 Task: Who is the architect of the Fallingwater house?
Action: Mouse moved to (549, 419)
Screenshot: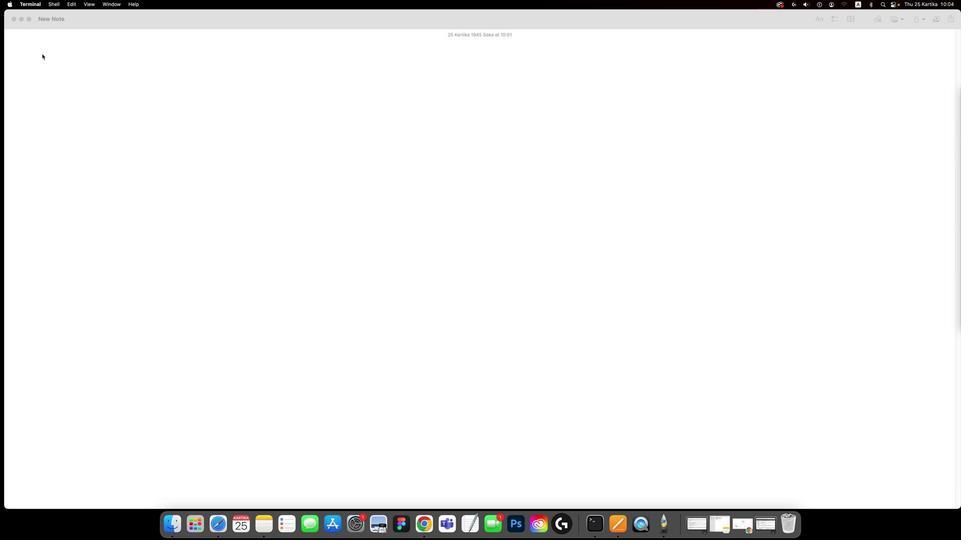 
Action: Mouse pressed left at (549, 419)
Screenshot: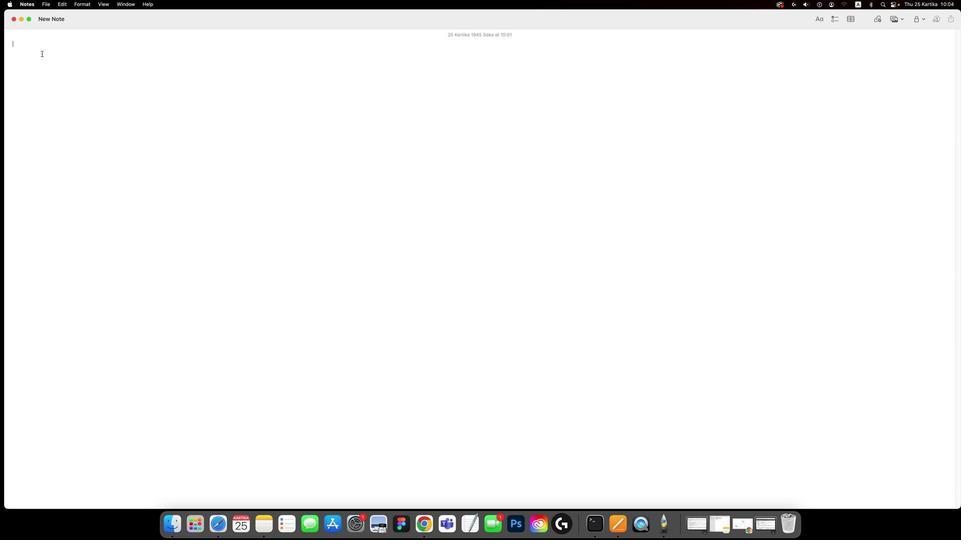 
Action: Key pressed Key.shiftKey.shift'W''h''o'Key.space'i''s'Key.space't''h''e'Key.space'a''r''c''h''i''t''e''c''t'Key.space'o''f'Key.space't''h''e'Key.spaceKey.shift'F''a''l''l''i''n''g''w''a''t''e''r'Key.space'h''o''u''s''e'Key.shift_r'?'Key.enter
Screenshot: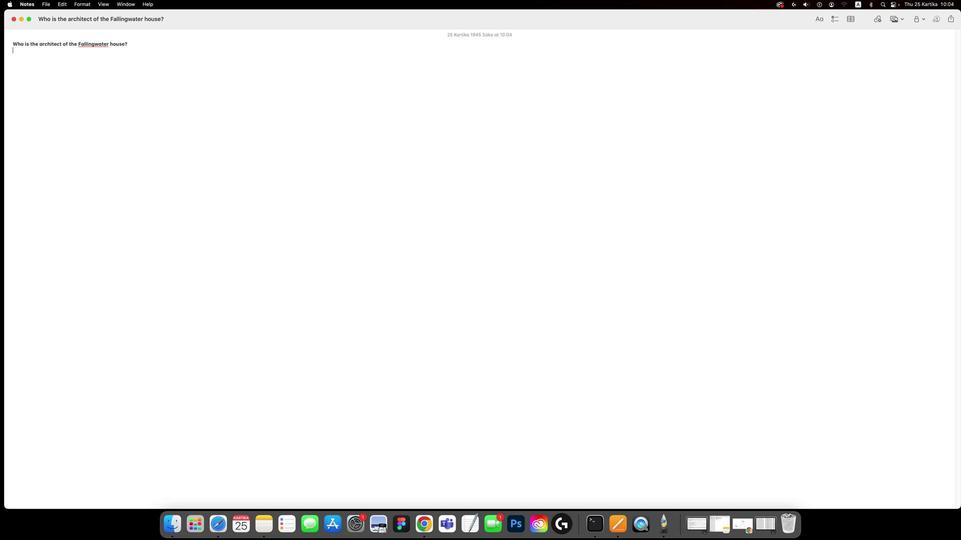 
Action: Mouse moved to (549, 390)
Screenshot: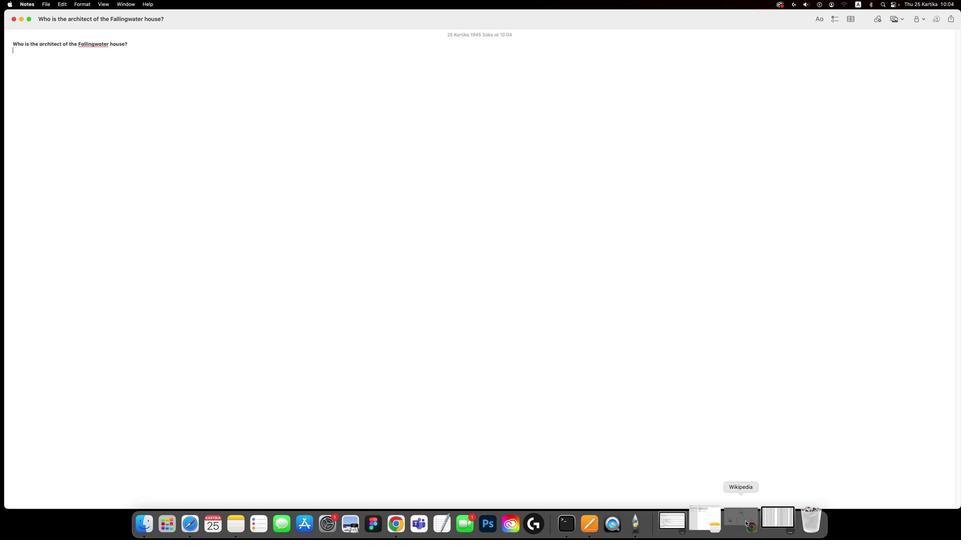 
Action: Mouse pressed left at (549, 390)
Screenshot: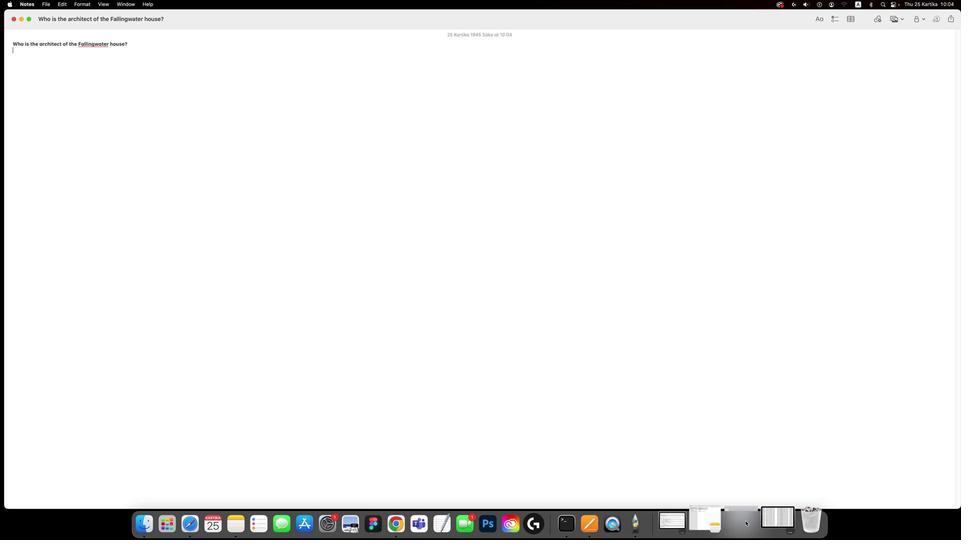 
Action: Mouse moved to (549, 407)
Screenshot: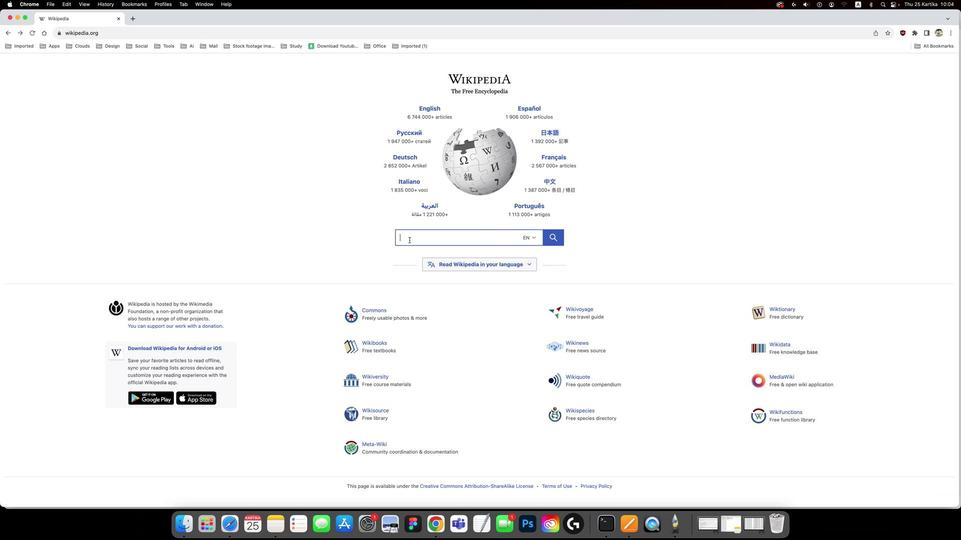 
Action: Mouse pressed left at (549, 407)
Screenshot: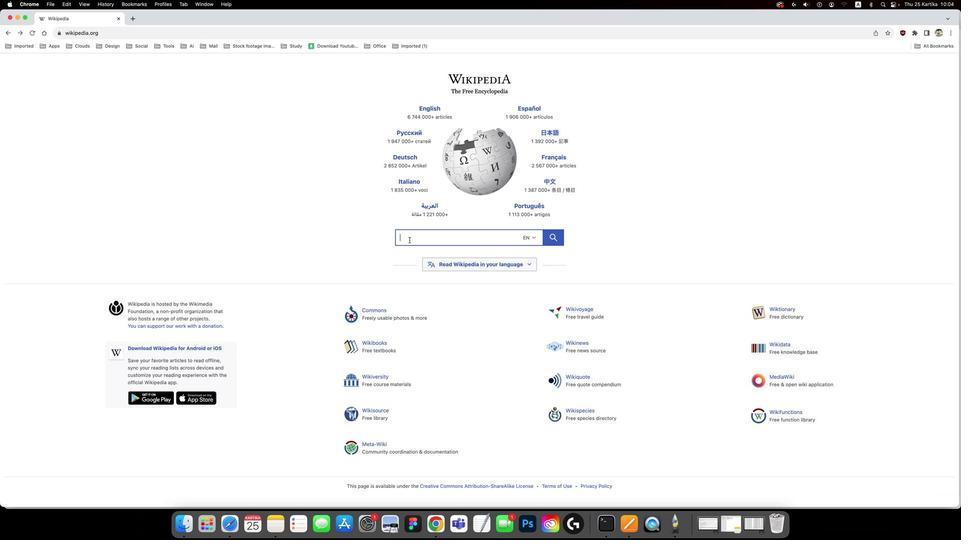 
Action: Key pressed Key.shift'F''a''l''l''i''n''g''w''a''t''e''r'
Screenshot: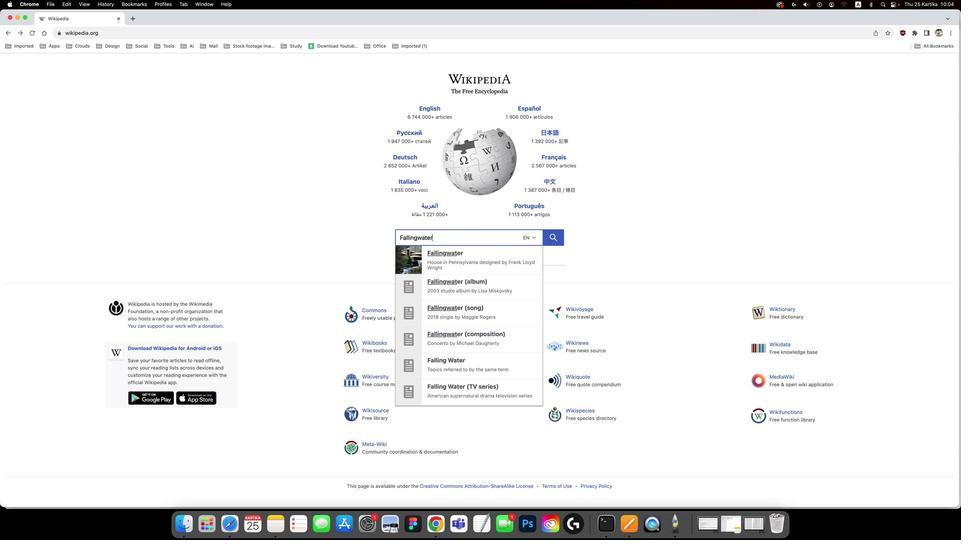 
Action: Mouse moved to (549, 407)
Screenshot: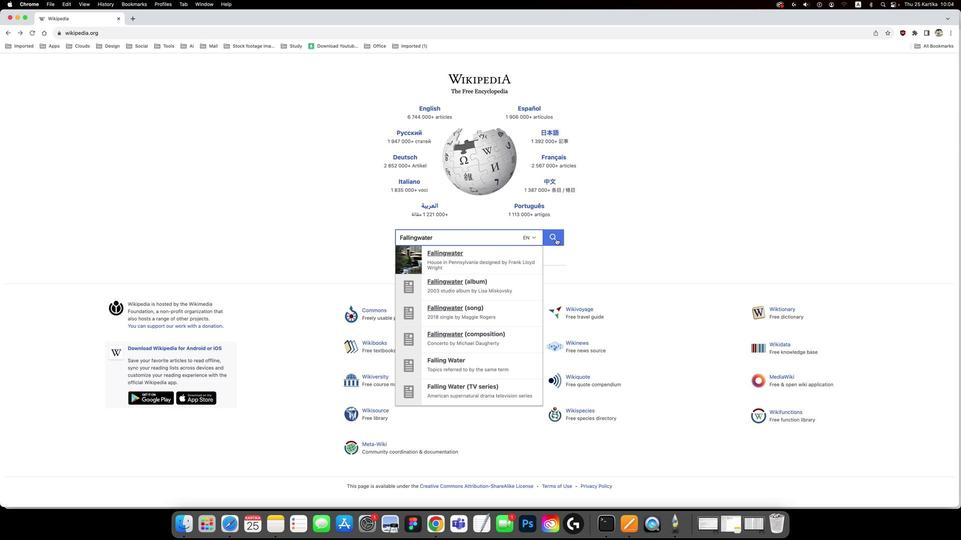 
Action: Mouse pressed left at (549, 407)
Screenshot: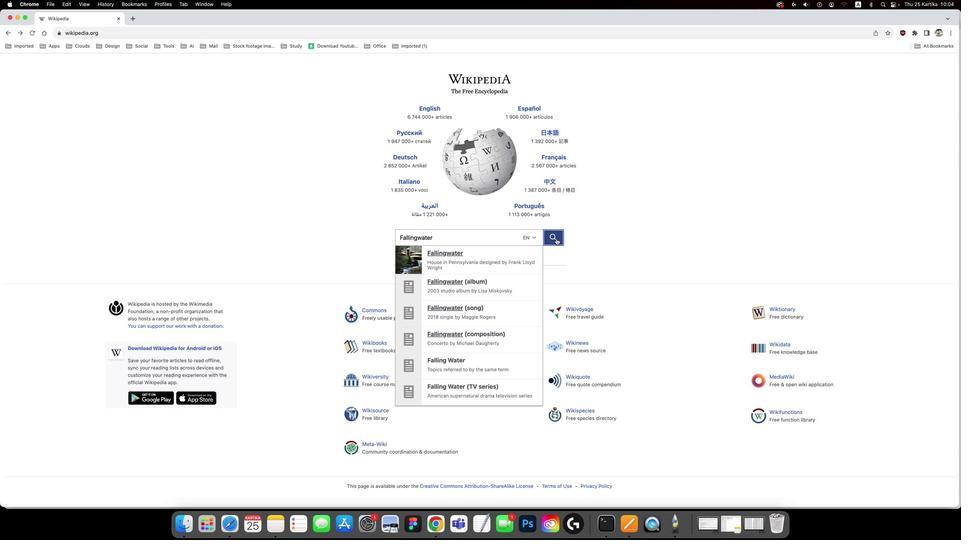 
Action: Mouse moved to (549, 413)
Screenshot: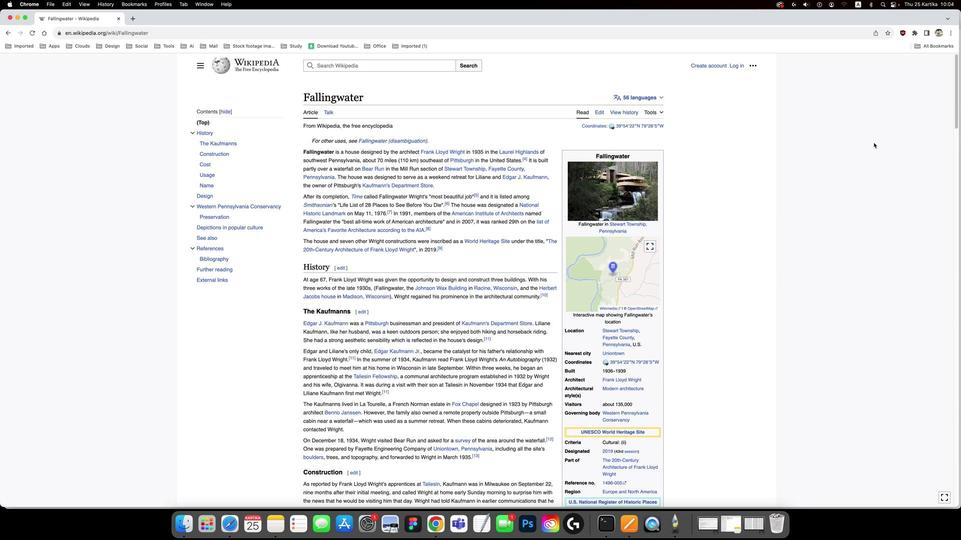 
Action: Mouse scrolled (549, 413) with delta (549, 422)
Screenshot: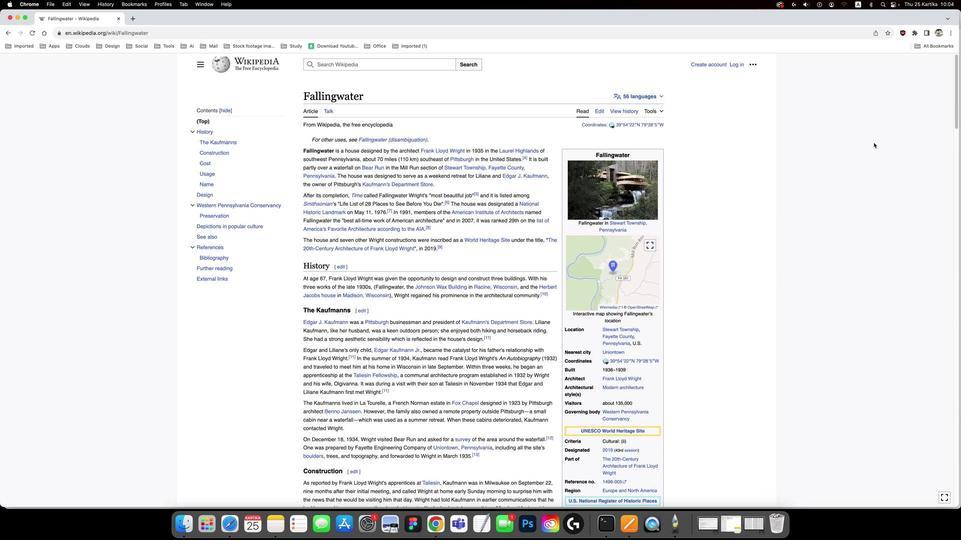 
Action: Mouse scrolled (549, 413) with delta (549, 422)
Screenshot: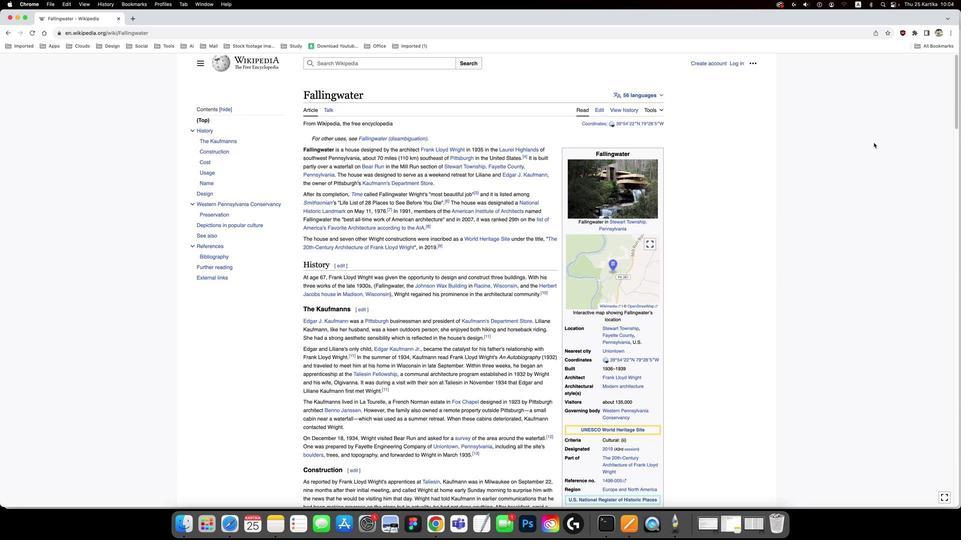 
Action: Mouse scrolled (549, 413) with delta (549, 422)
Screenshot: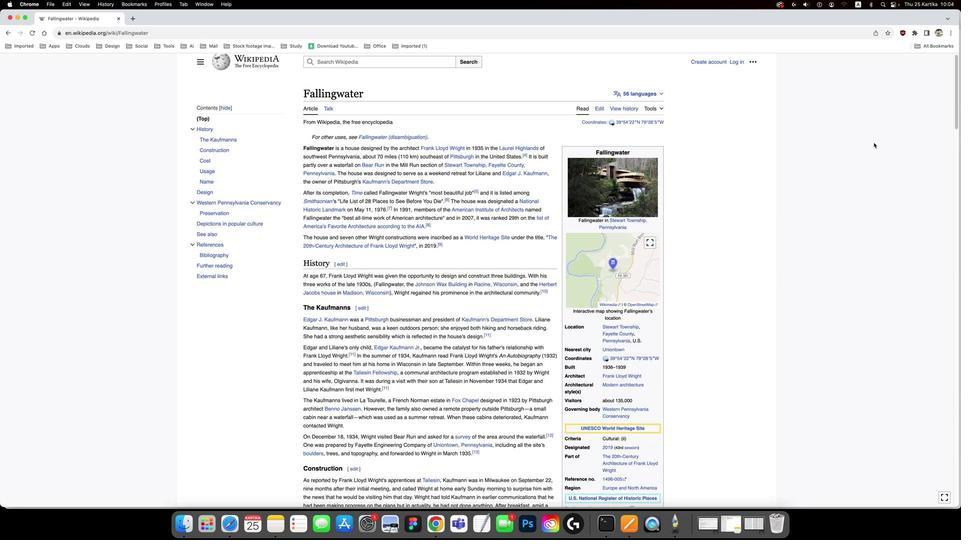 
Action: Mouse moved to (549, 413)
Screenshot: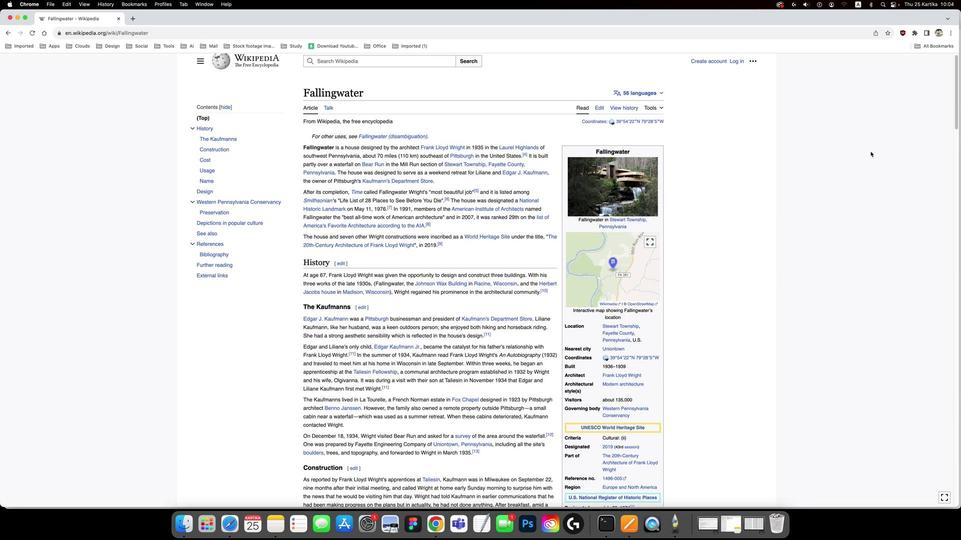 
Action: Mouse scrolled (549, 413) with delta (549, 422)
Screenshot: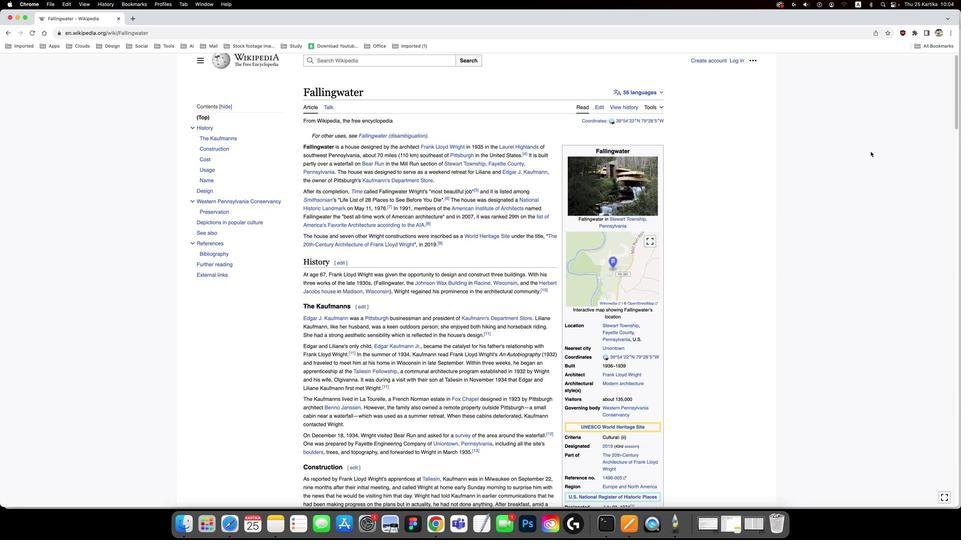 
Action: Mouse scrolled (549, 413) with delta (549, 422)
Screenshot: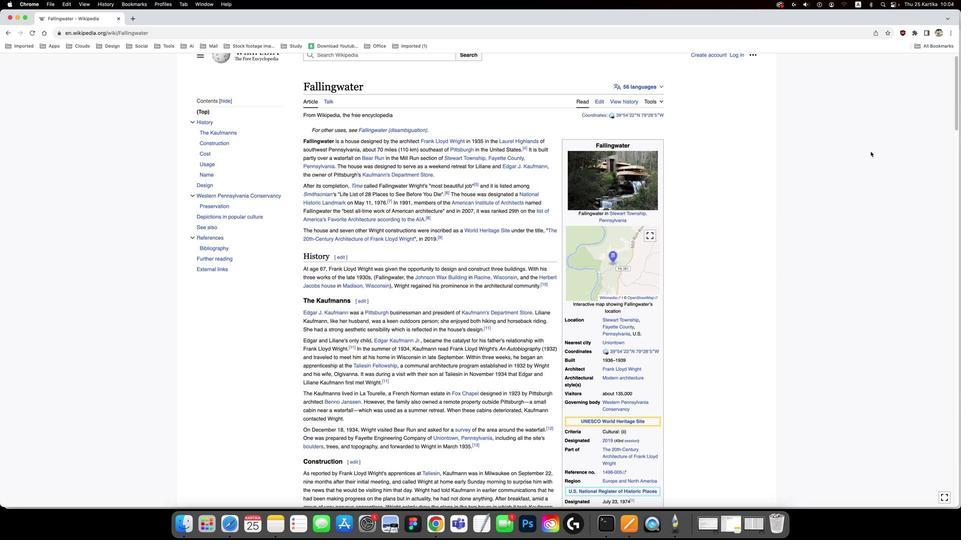 
Action: Mouse scrolled (549, 413) with delta (549, 422)
Screenshot: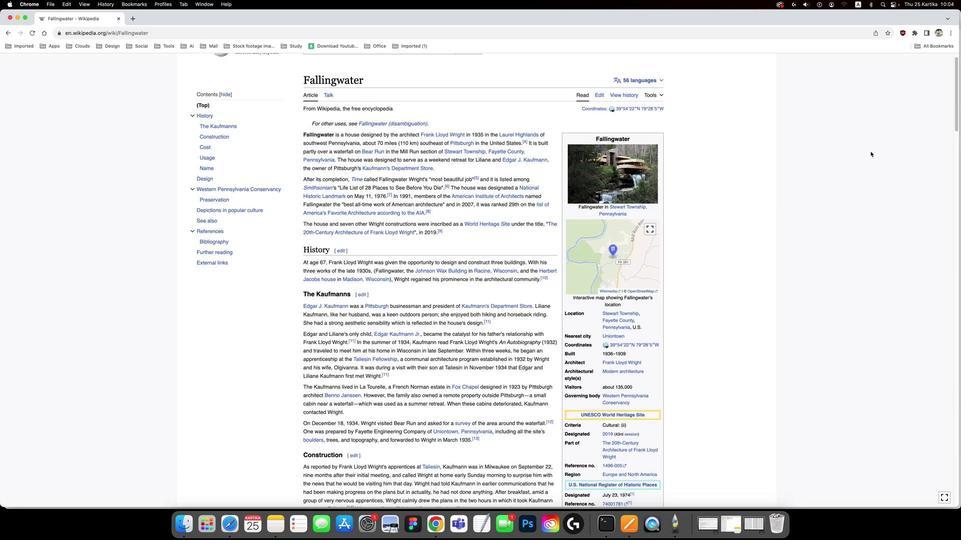 
Action: Mouse scrolled (549, 413) with delta (549, 422)
Screenshot: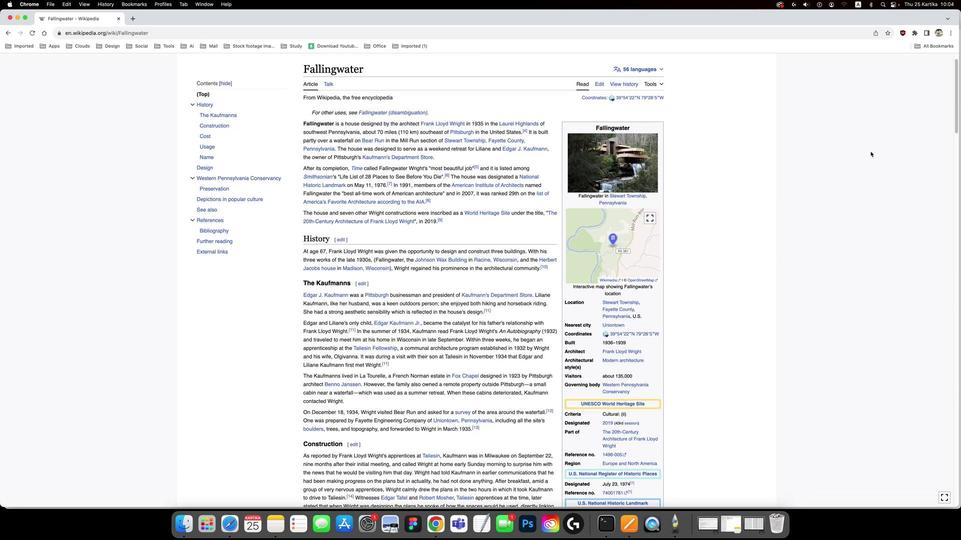 
Action: Mouse moved to (549, 413)
Screenshot: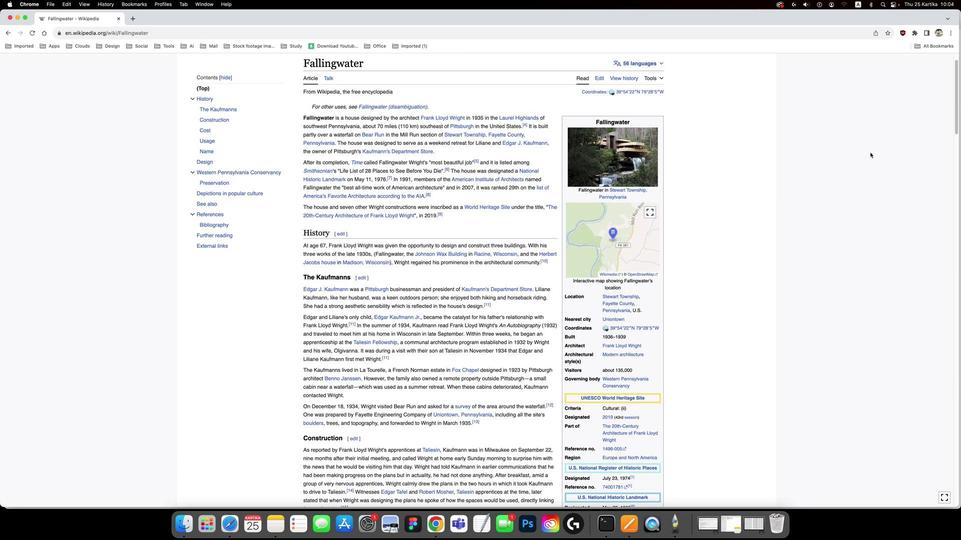 
Action: Mouse scrolled (549, 413) with delta (549, 422)
Screenshot: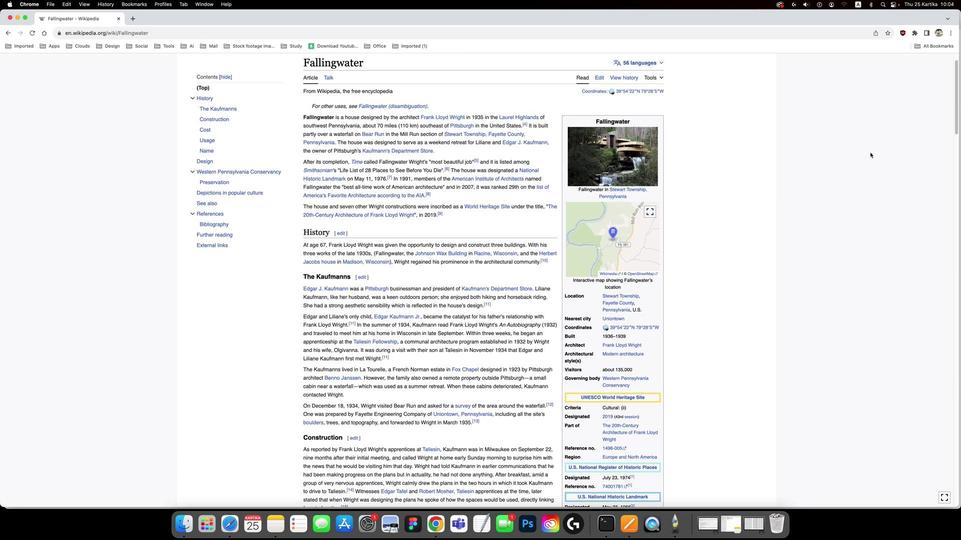 
Action: Mouse scrolled (549, 413) with delta (549, 422)
Screenshot: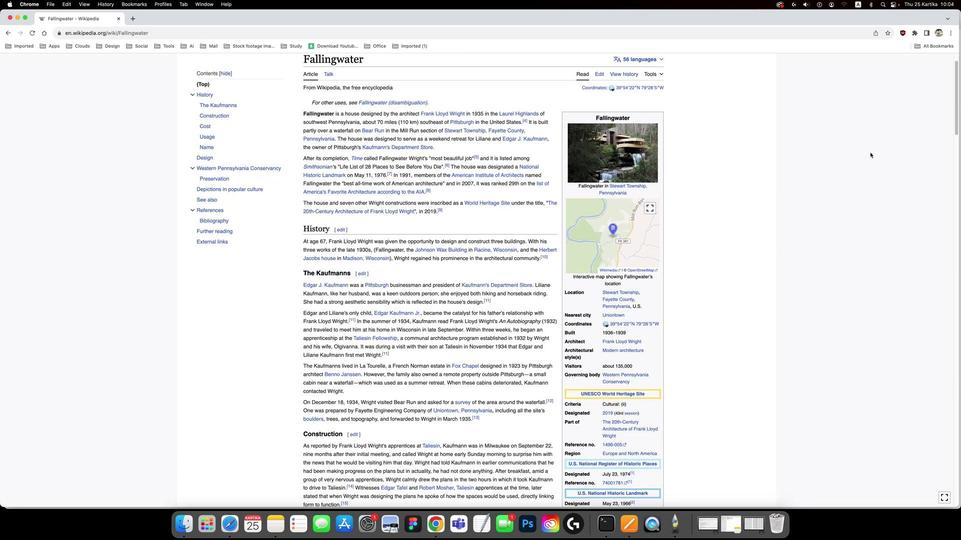 
Action: Mouse scrolled (549, 413) with delta (549, 422)
Screenshot: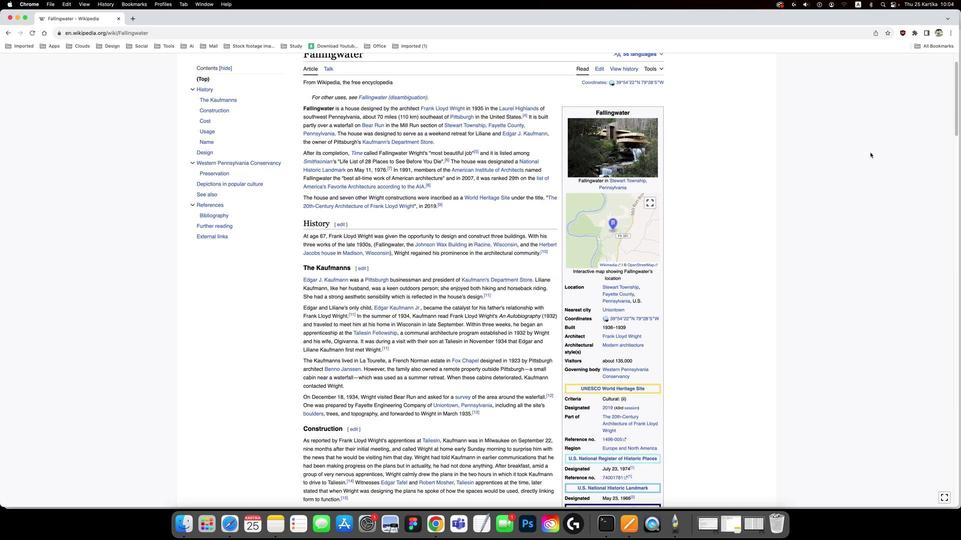
Action: Mouse scrolled (549, 413) with delta (549, 422)
Screenshot: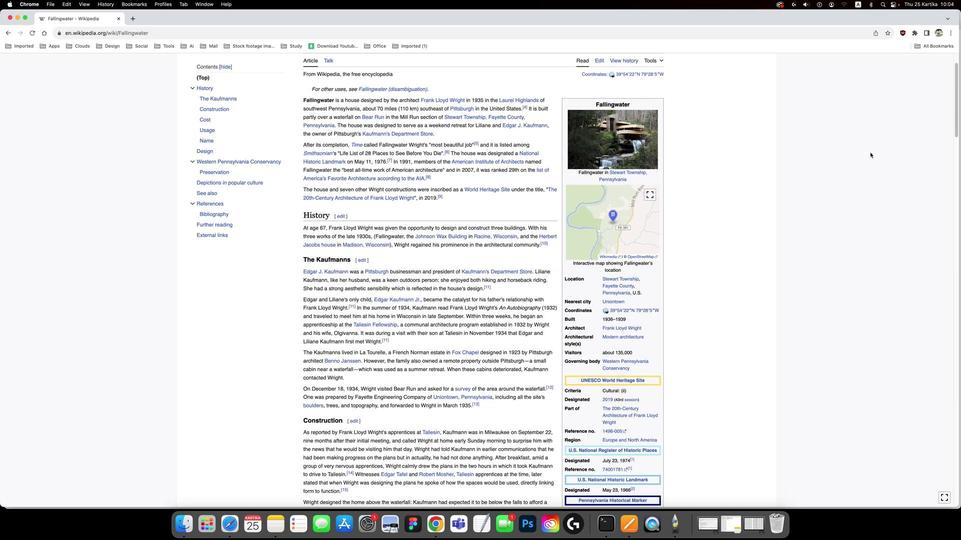
Action: Mouse moved to (549, 413)
Screenshot: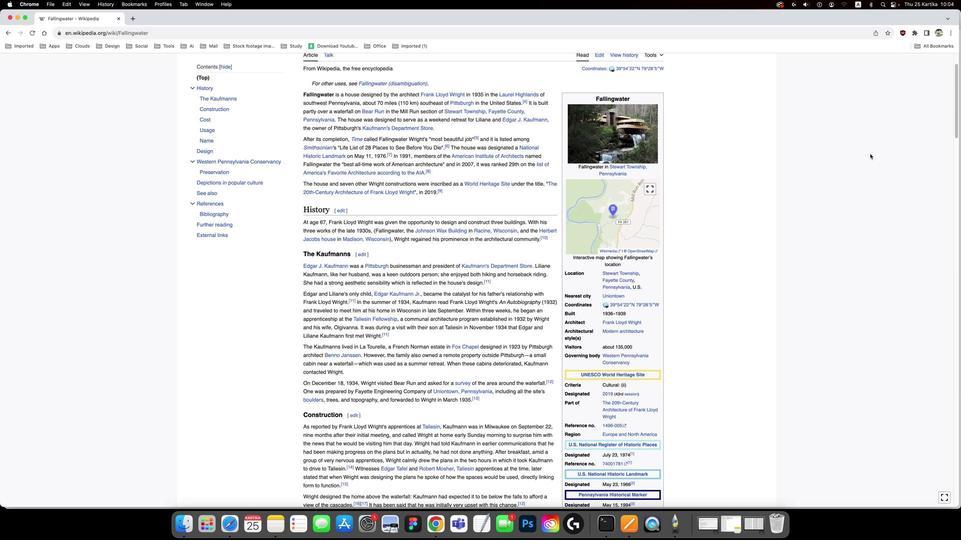 
Action: Mouse scrolled (549, 413) with delta (549, 422)
Screenshot: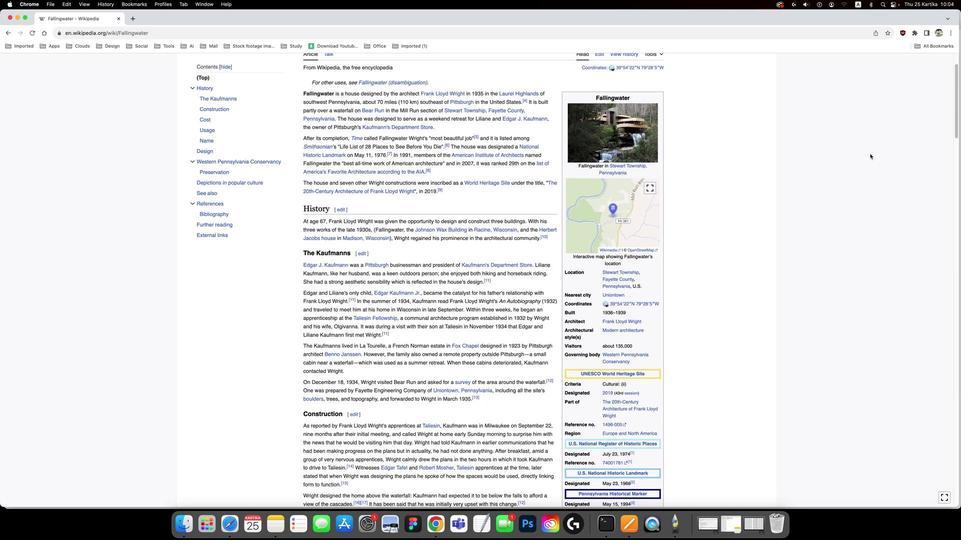 
Action: Mouse scrolled (549, 413) with delta (549, 422)
Screenshot: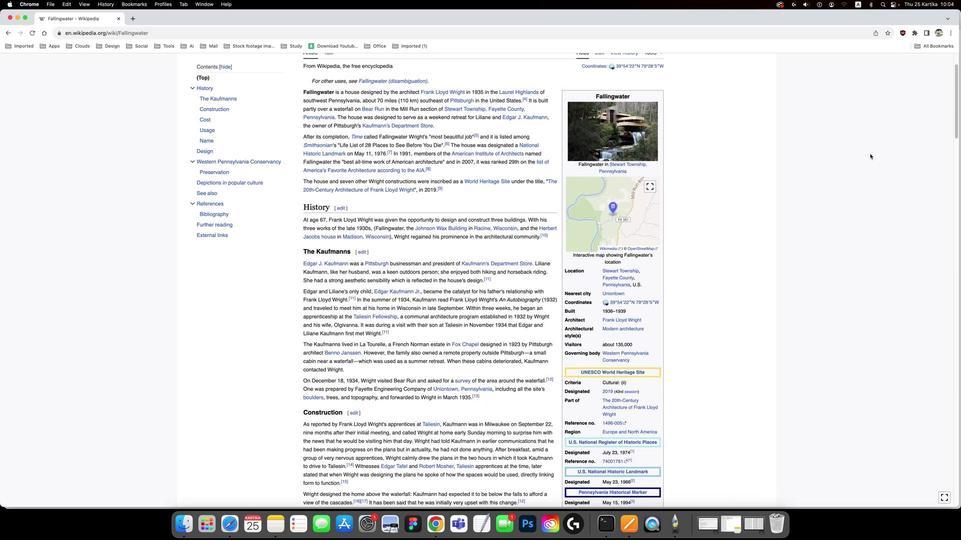 
Action: Mouse scrolled (549, 413) with delta (549, 422)
Screenshot: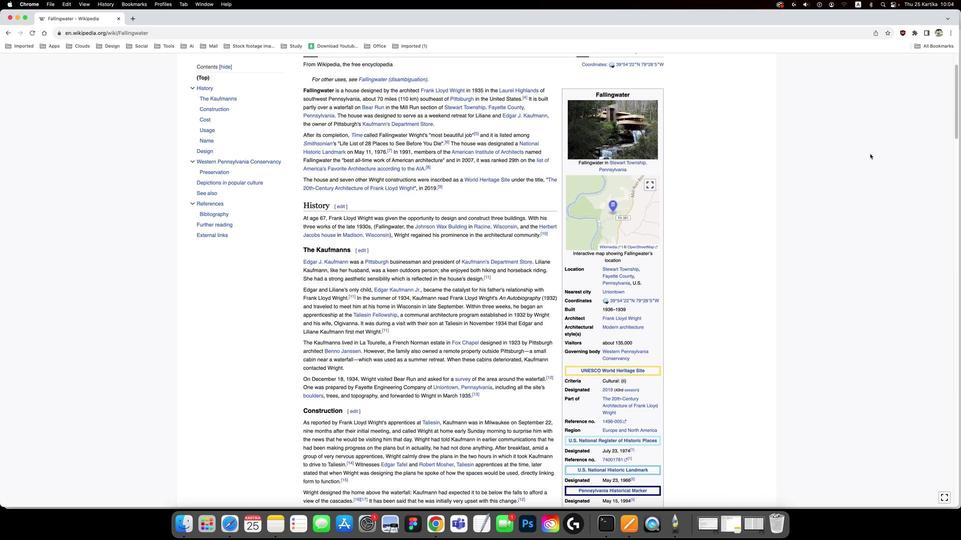 
Action: Mouse scrolled (549, 413) with delta (549, 422)
Screenshot: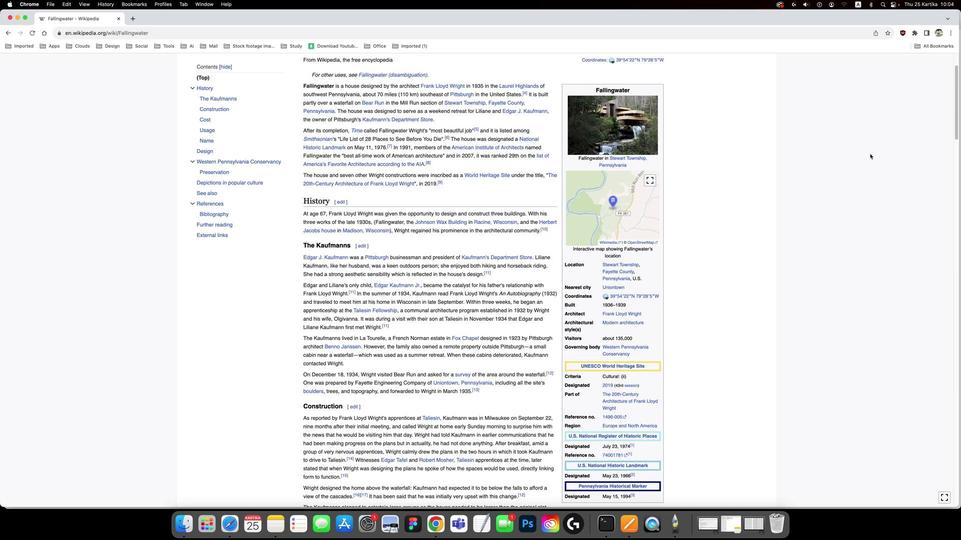 
Action: Mouse moved to (549, 412)
Screenshot: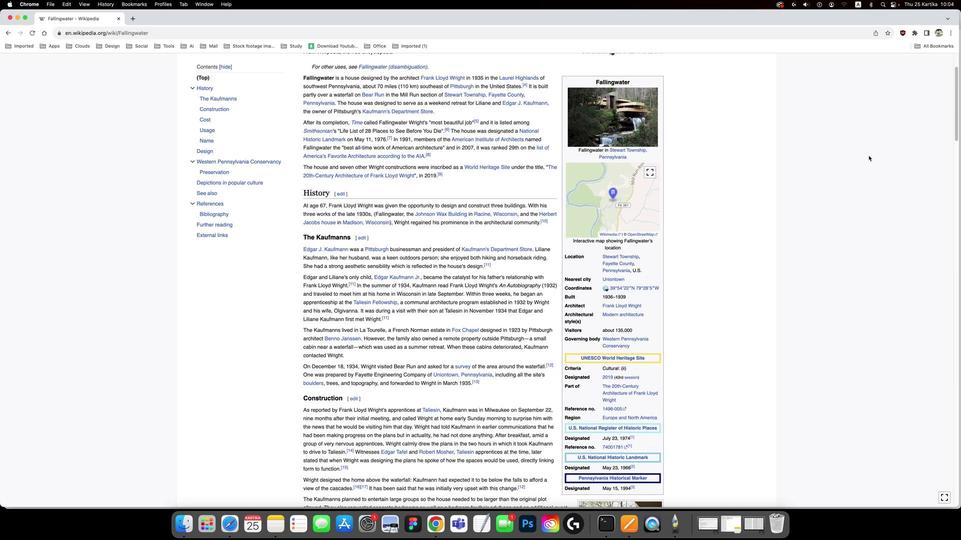 
Action: Mouse scrolled (549, 412) with delta (549, 422)
Screenshot: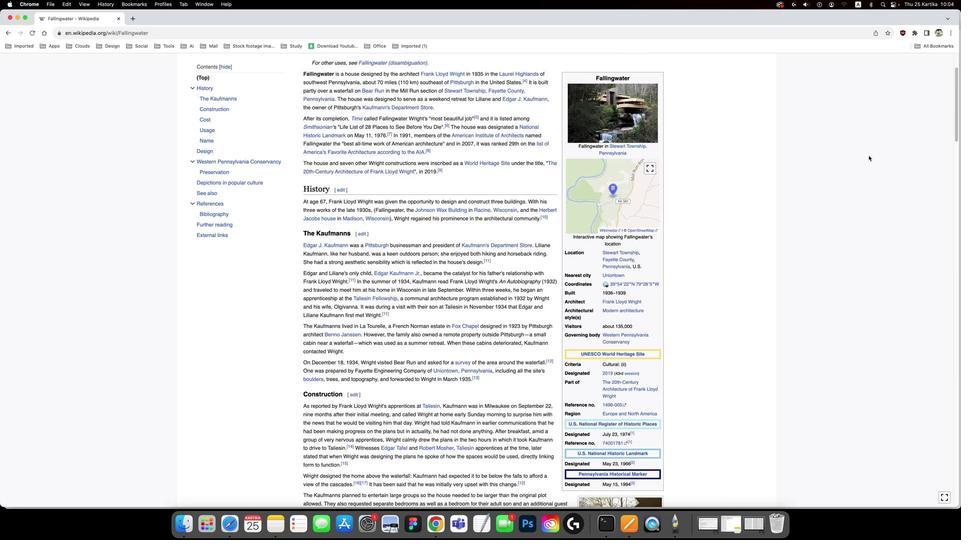 
Action: Mouse scrolled (549, 412) with delta (549, 422)
Screenshot: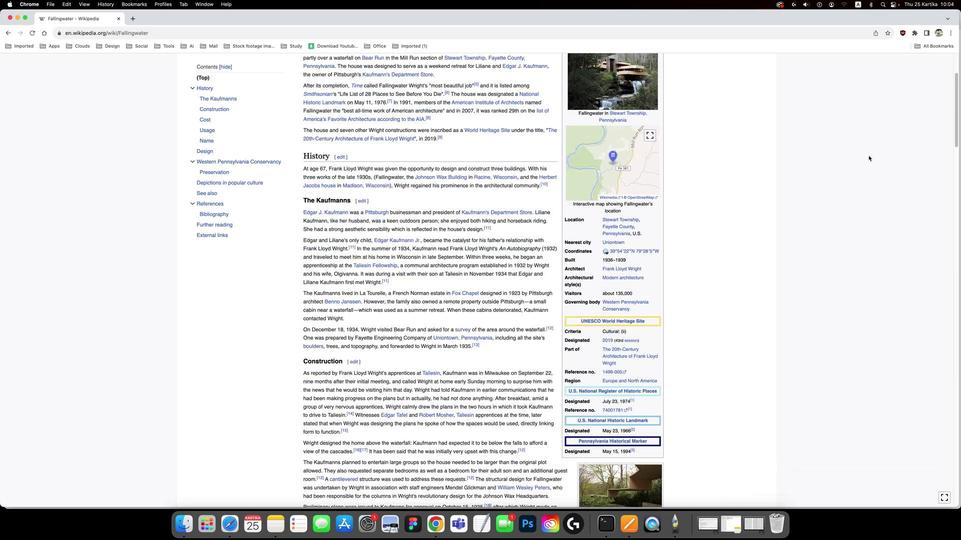 
Action: Mouse scrolled (549, 412) with delta (549, 422)
Screenshot: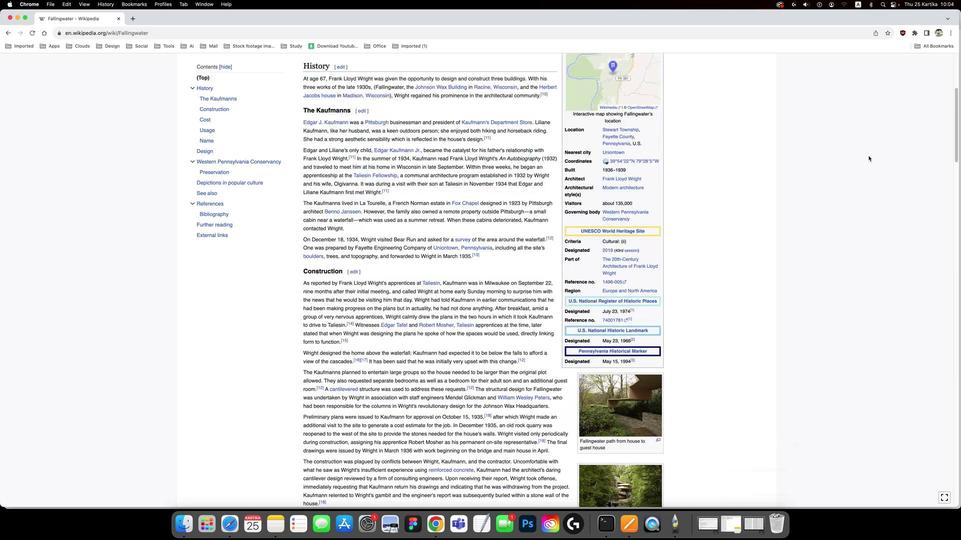 
Action: Mouse moved to (549, 412)
Screenshot: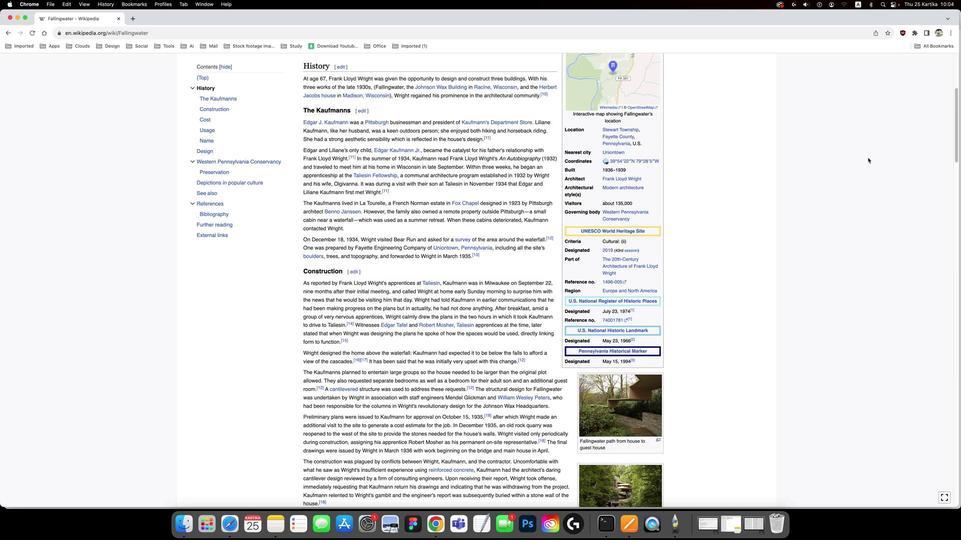 
Action: Mouse scrolled (549, 412) with delta (549, 422)
Screenshot: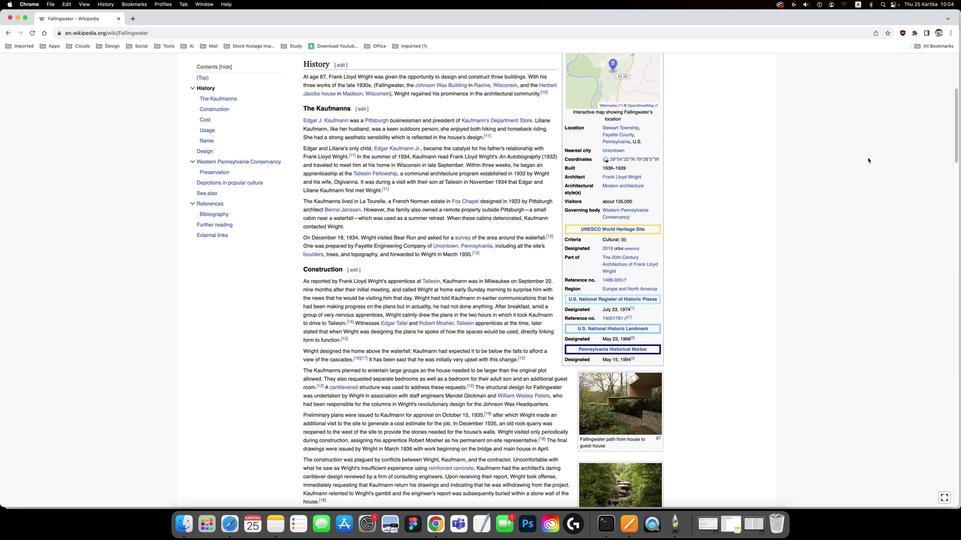 
Action: Mouse scrolled (549, 412) with delta (549, 422)
Screenshot: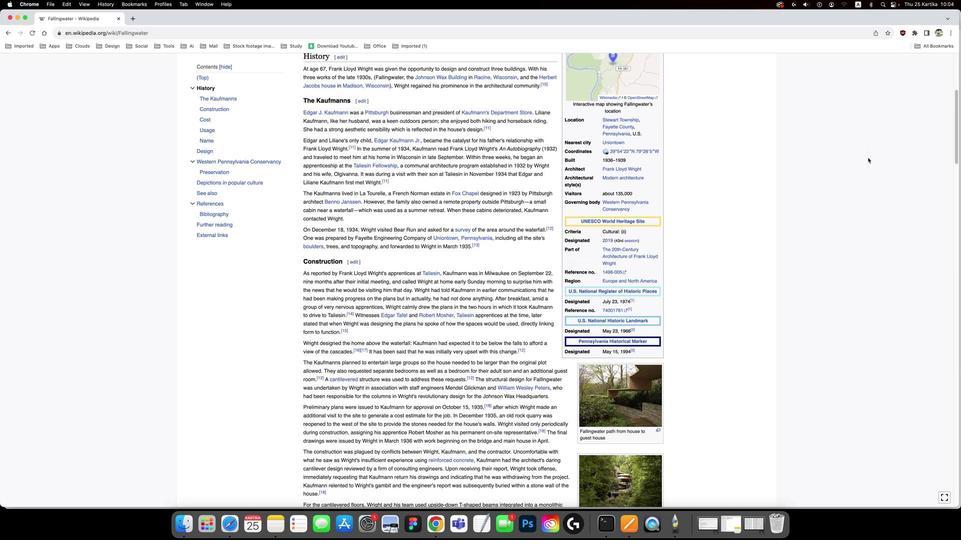 
Action: Mouse scrolled (549, 412) with delta (549, 422)
Screenshot: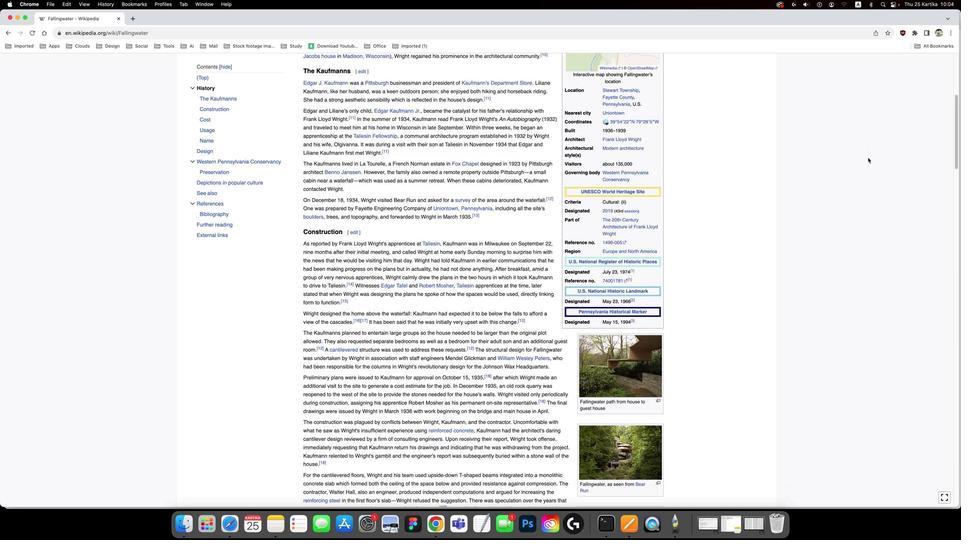 
Action: Mouse moved to (549, 412)
Screenshot: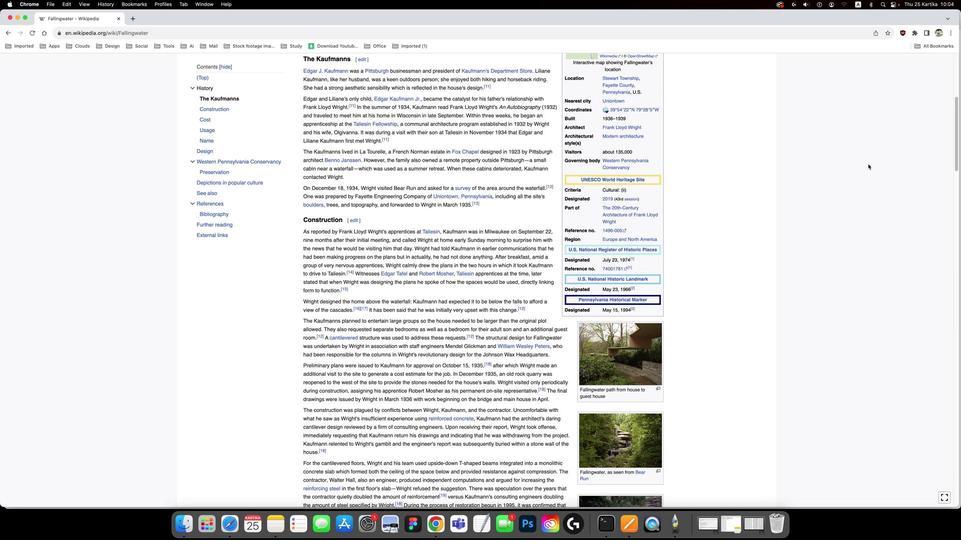 
Action: Mouse scrolled (549, 412) with delta (549, 422)
Screenshot: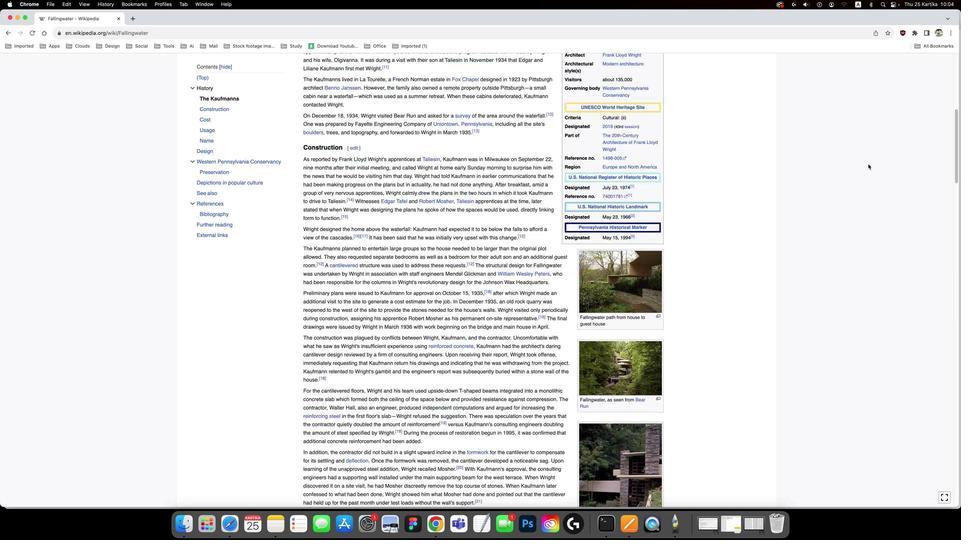 
Action: Mouse scrolled (549, 412) with delta (549, 422)
Screenshot: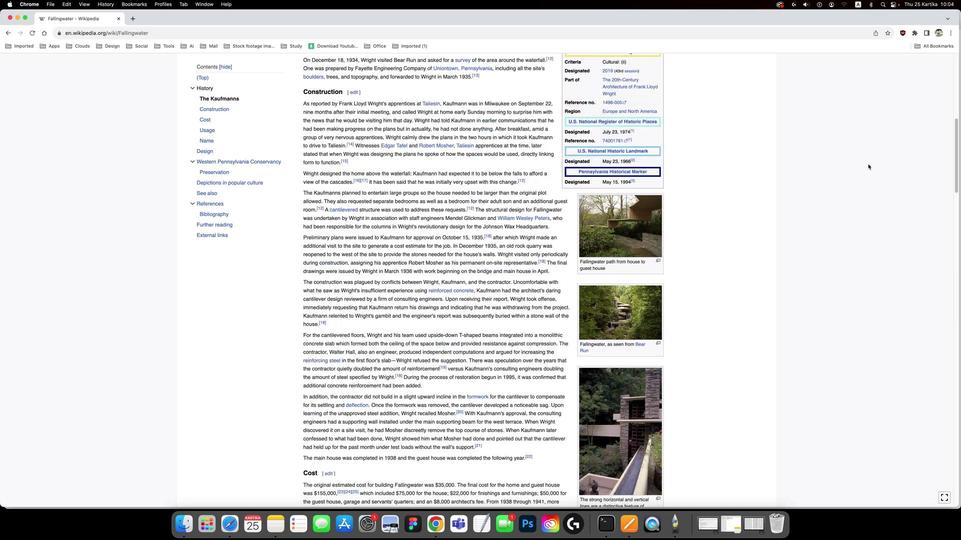 
Action: Mouse scrolled (549, 412) with delta (549, 422)
Screenshot: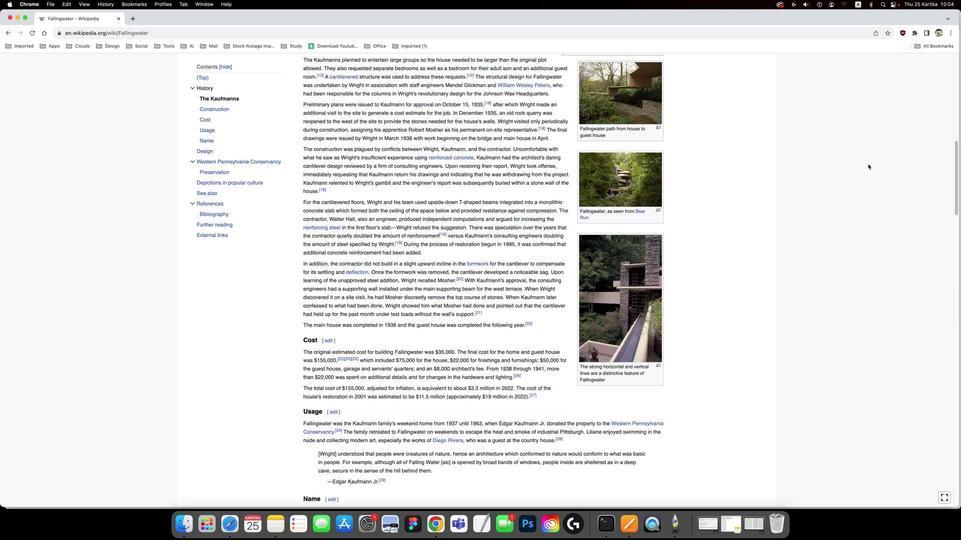 
Action: Mouse scrolled (549, 412) with delta (549, 422)
Screenshot: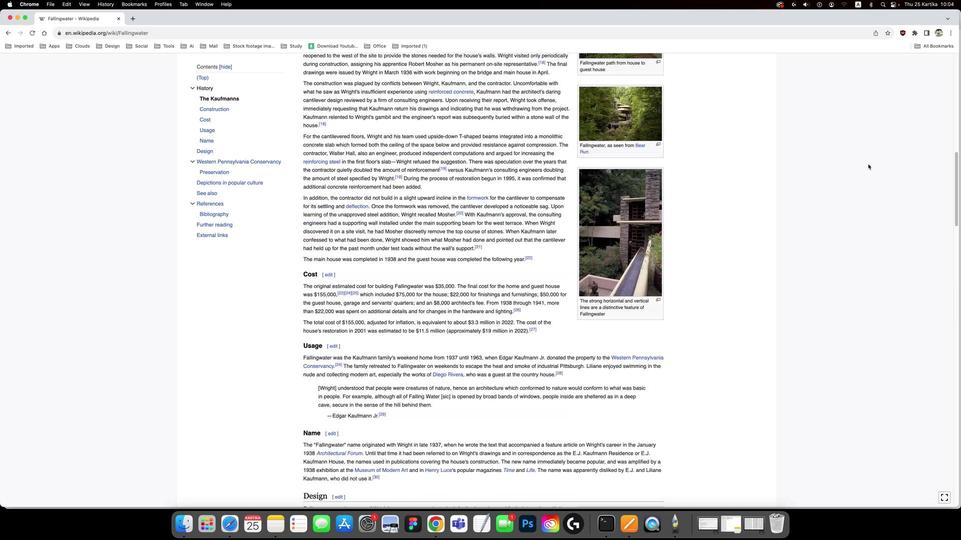 
Action: Mouse moved to (549, 412)
Screenshot: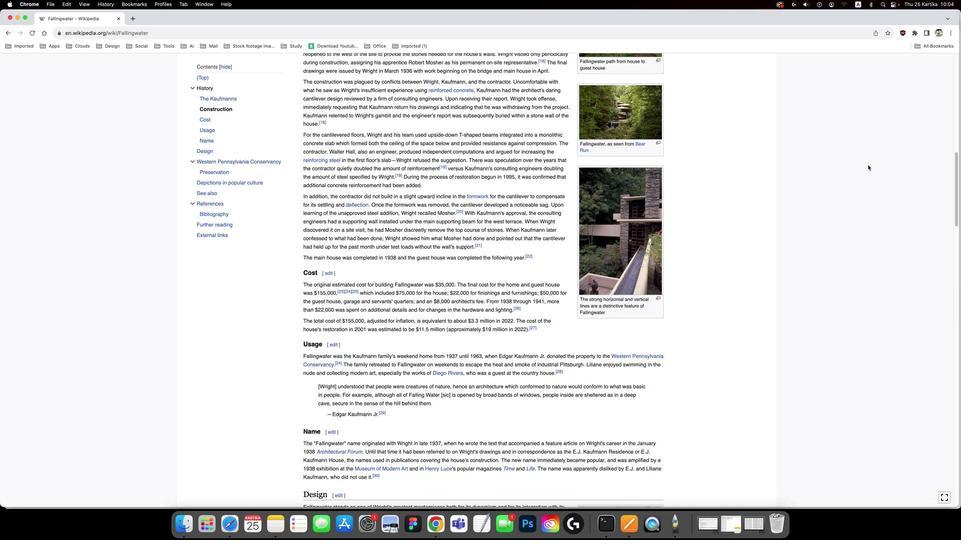 
Action: Mouse scrolled (549, 412) with delta (549, 422)
Screenshot: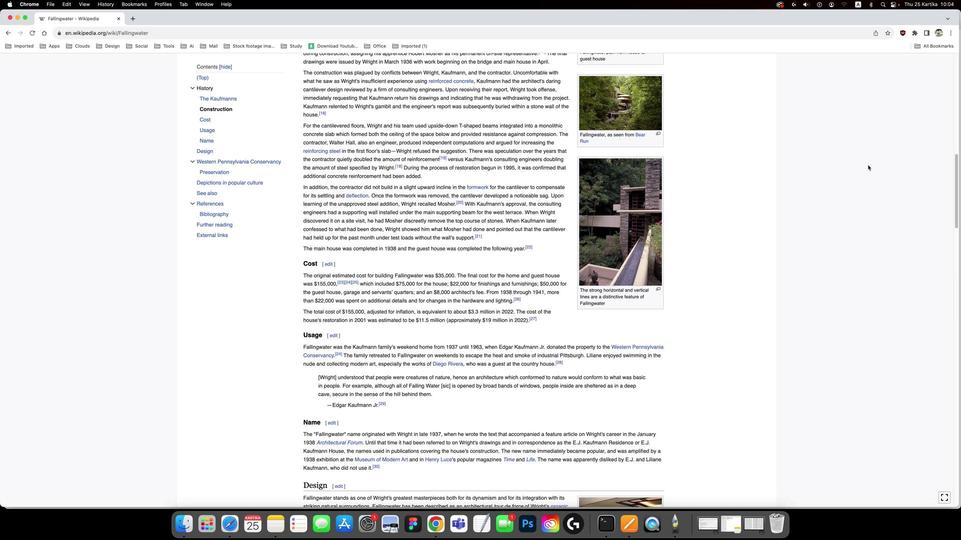 
Action: Mouse scrolled (549, 412) with delta (549, 422)
Screenshot: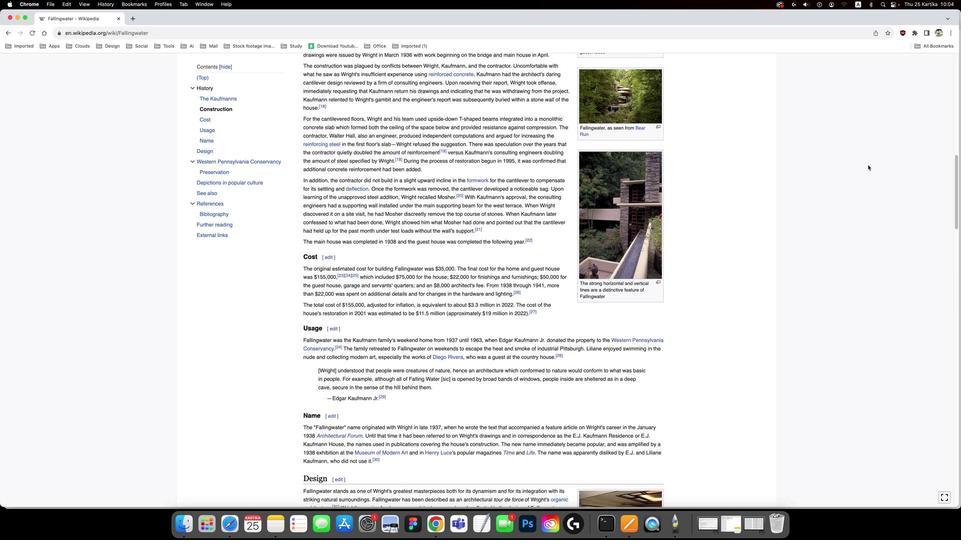 
Action: Mouse moved to (549, 412)
Screenshot: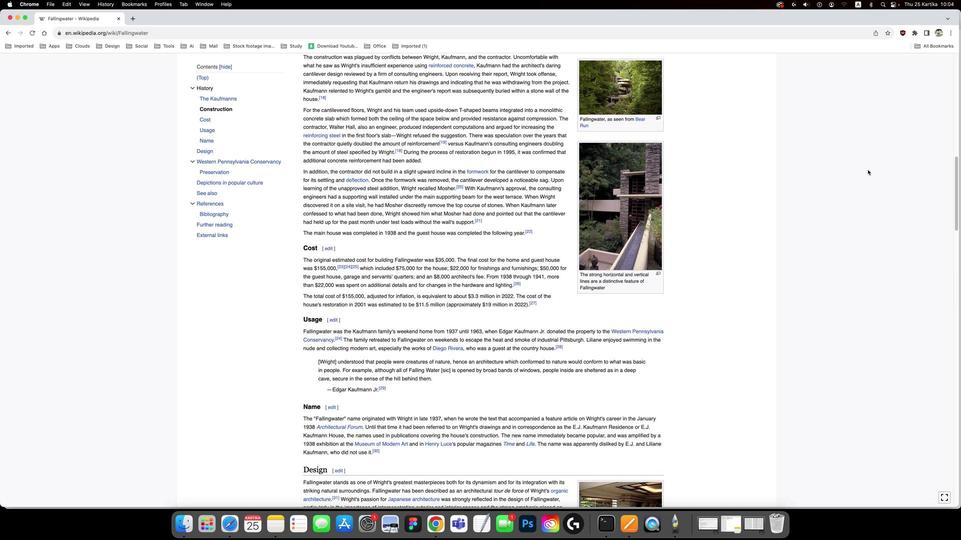 
Action: Mouse scrolled (549, 412) with delta (549, 422)
Screenshot: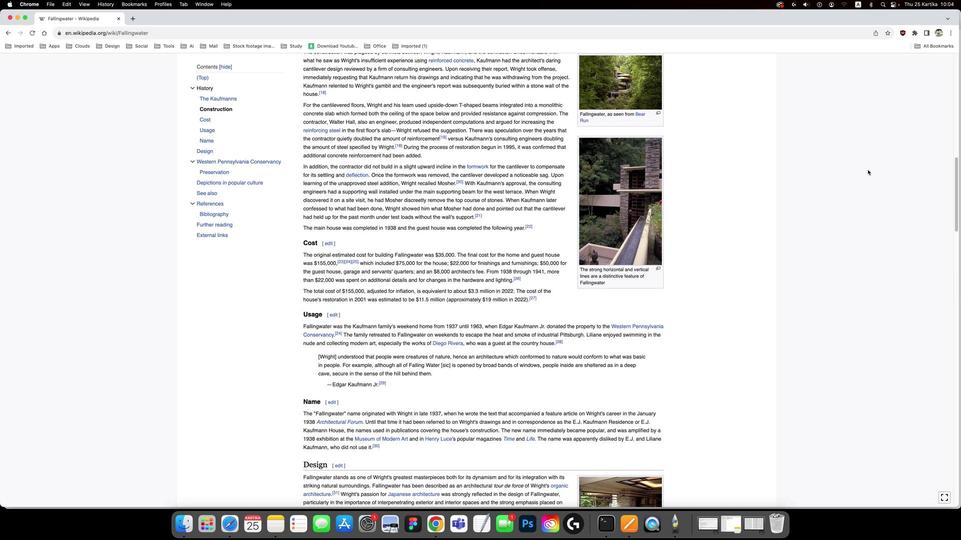 
Action: Mouse scrolled (549, 412) with delta (549, 422)
Screenshot: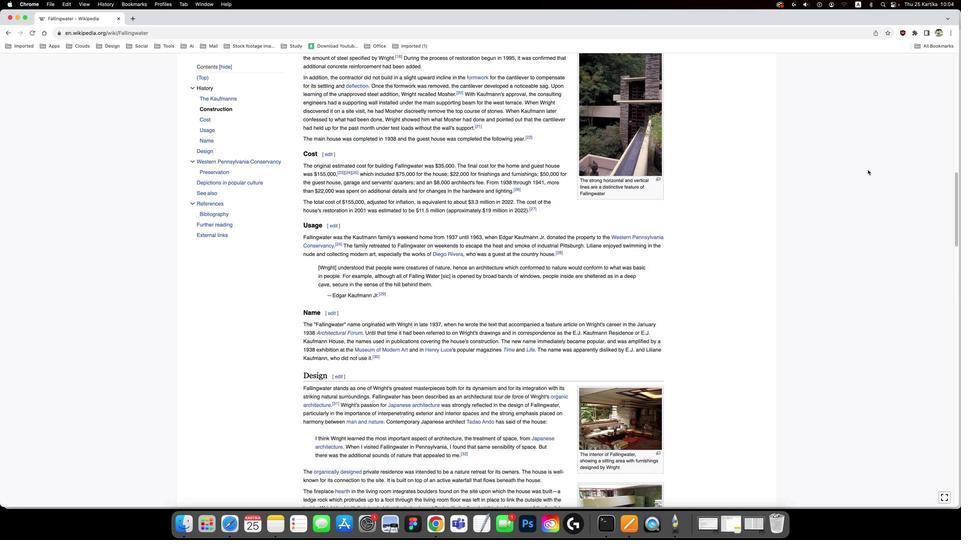 
Action: Mouse scrolled (549, 412) with delta (549, 422)
Screenshot: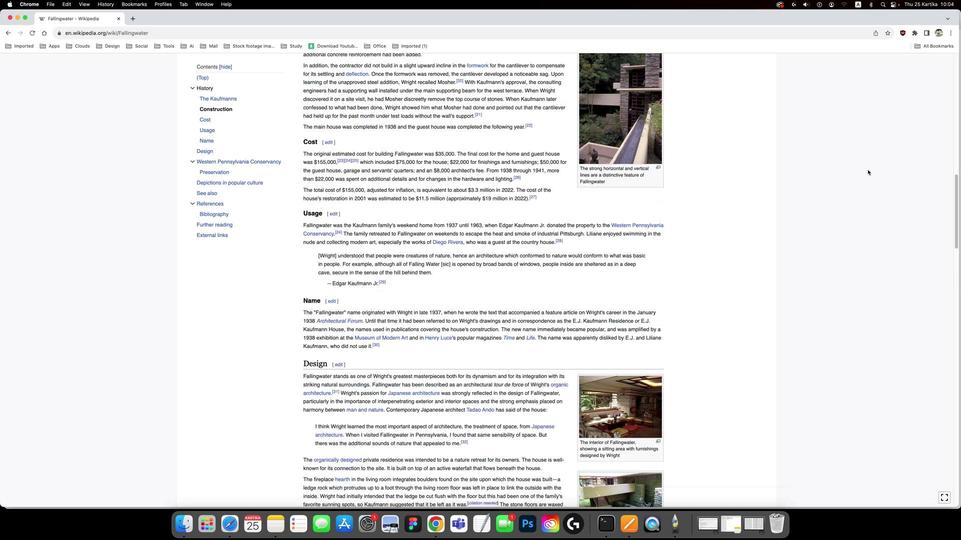 
Action: Mouse moved to (549, 412)
Screenshot: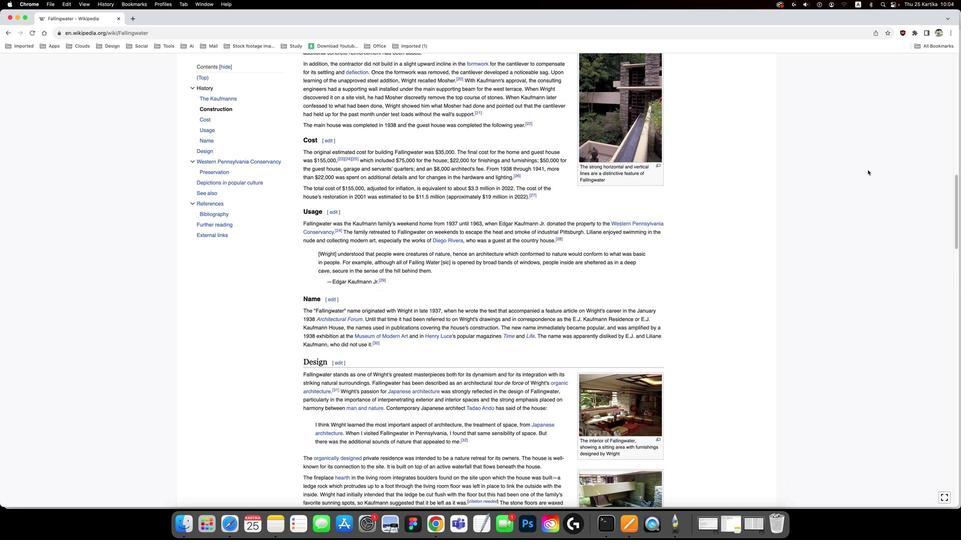 
Action: Mouse scrolled (549, 412) with delta (549, 422)
Screenshot: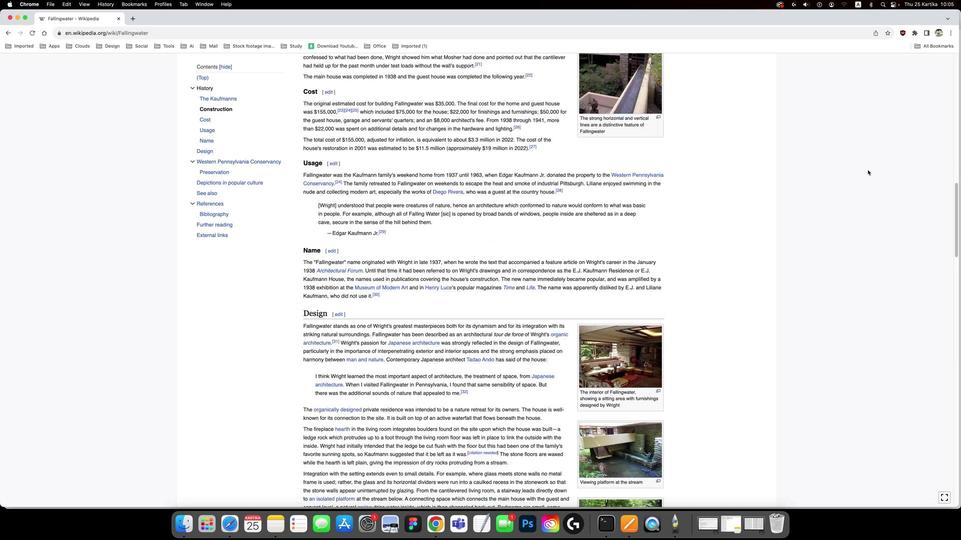 
Action: Mouse scrolled (549, 412) with delta (549, 422)
Screenshot: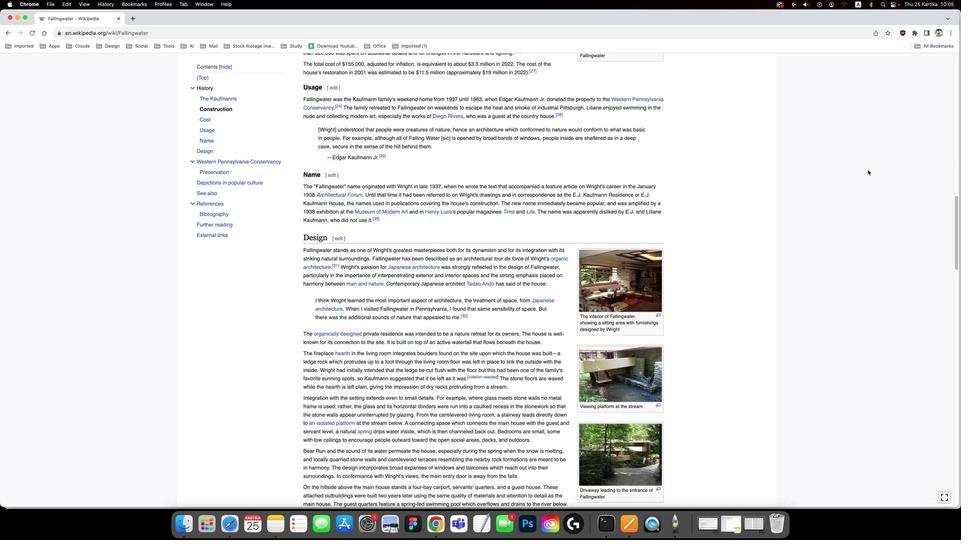 
Action: Mouse scrolled (549, 412) with delta (549, 422)
Screenshot: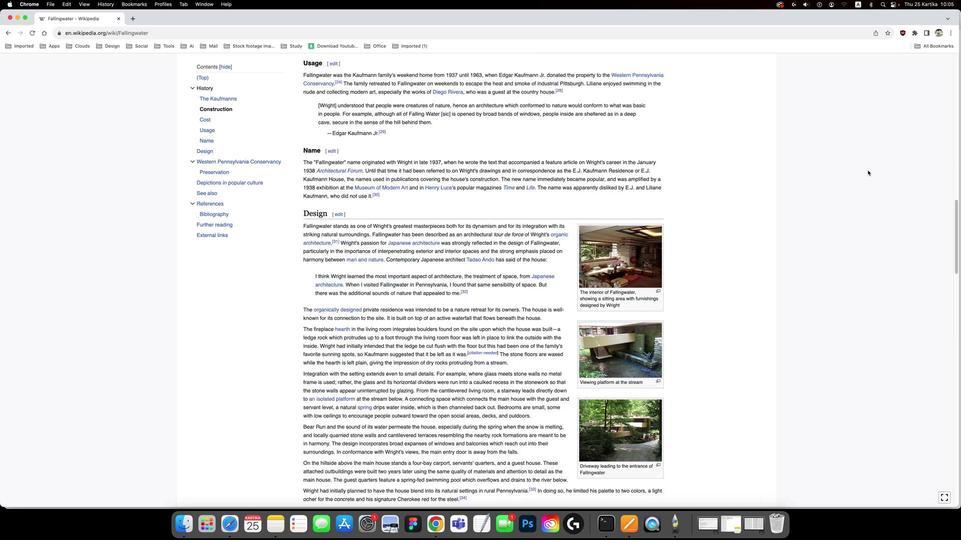 
Action: Mouse moved to (549, 411)
Screenshot: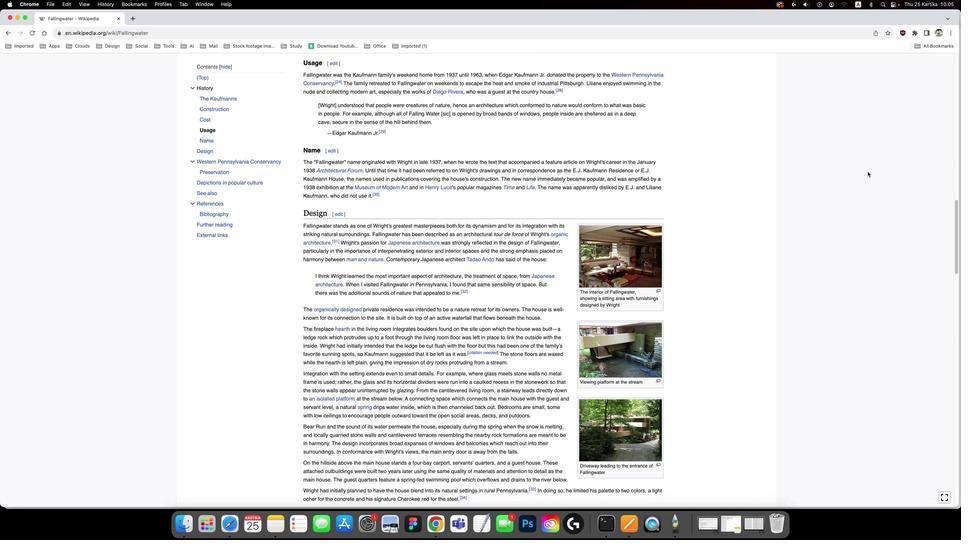 
Action: Mouse scrolled (549, 411) with delta (549, 422)
Screenshot: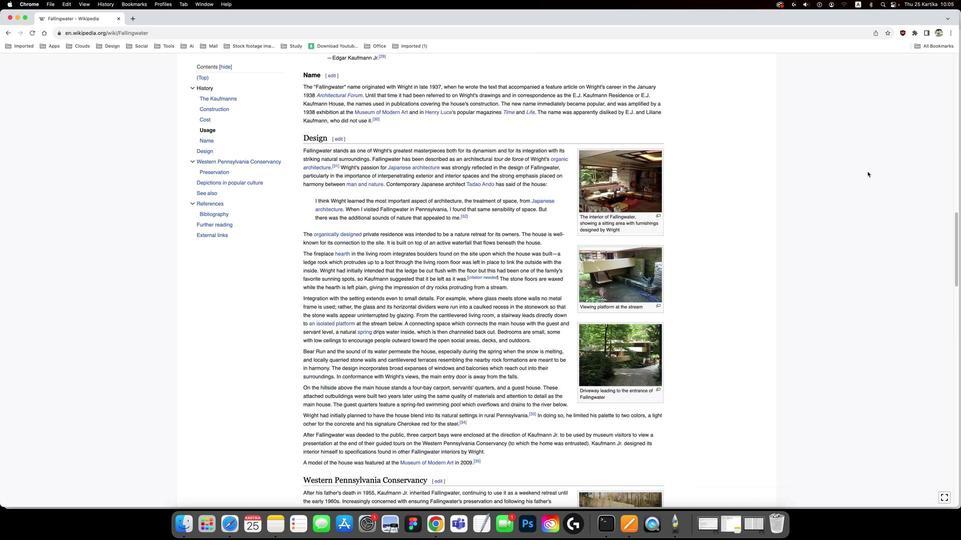 
Action: Mouse scrolled (549, 411) with delta (549, 422)
Screenshot: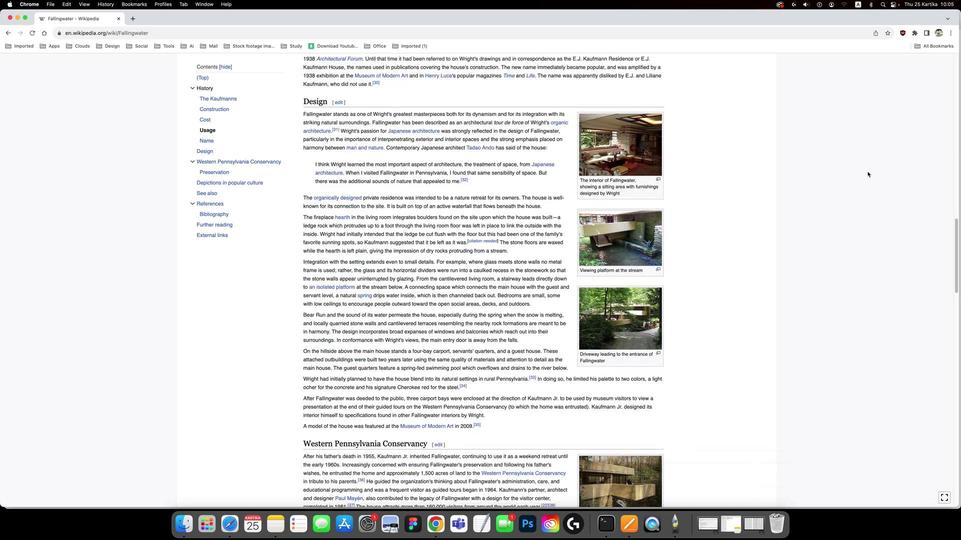 
Action: Mouse scrolled (549, 411) with delta (549, 422)
Screenshot: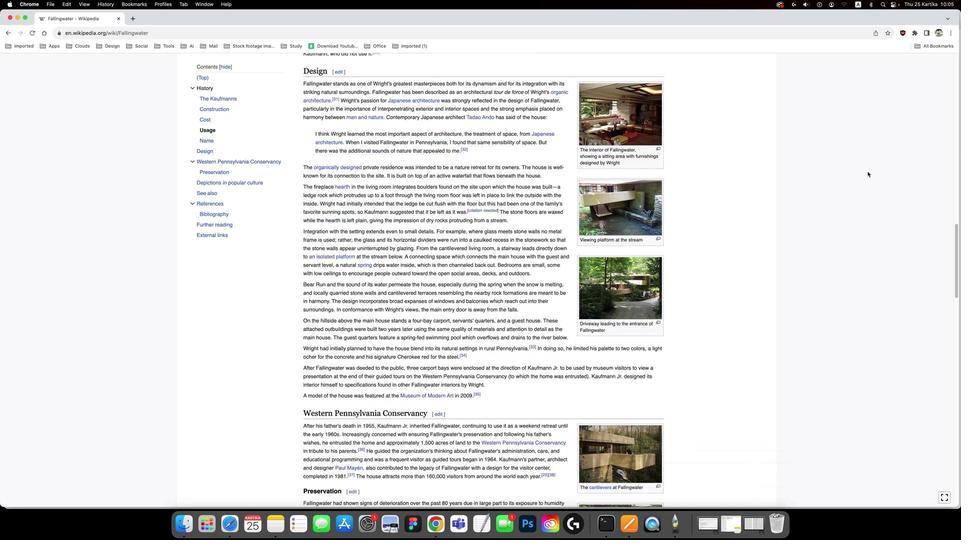 
Action: Mouse scrolled (549, 411) with delta (549, 422)
Screenshot: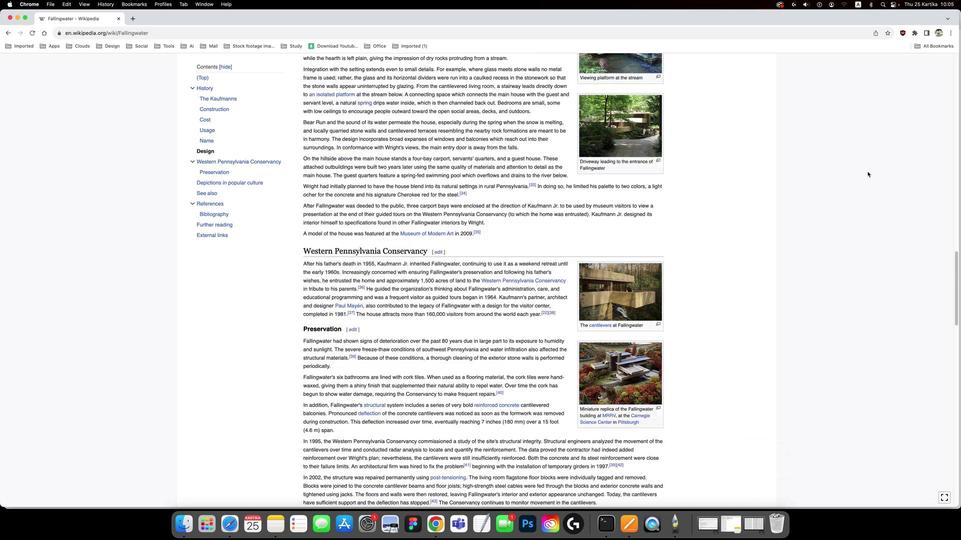 
Action: Mouse scrolled (549, 411) with delta (549, 422)
Screenshot: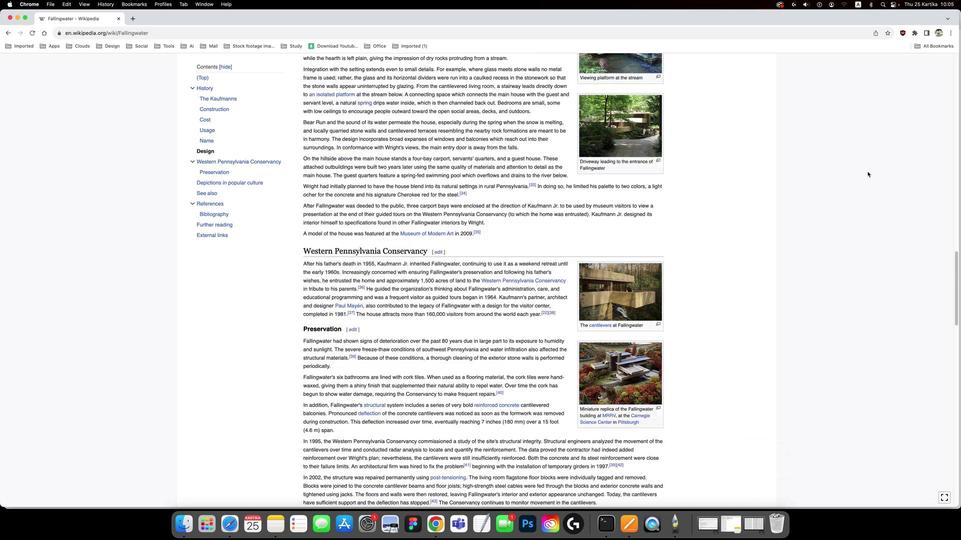 
Action: Mouse scrolled (549, 411) with delta (549, 422)
Screenshot: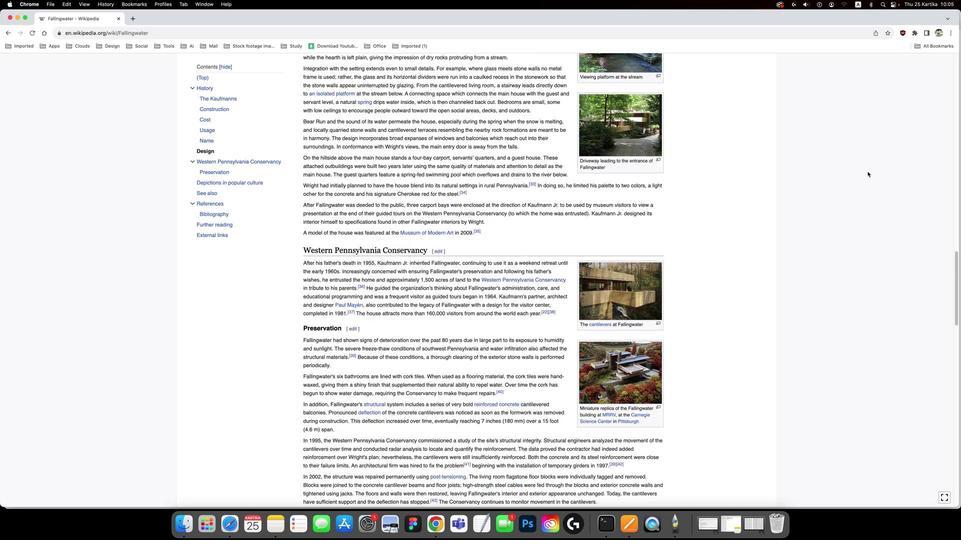 
Action: Mouse scrolled (549, 411) with delta (549, 422)
Screenshot: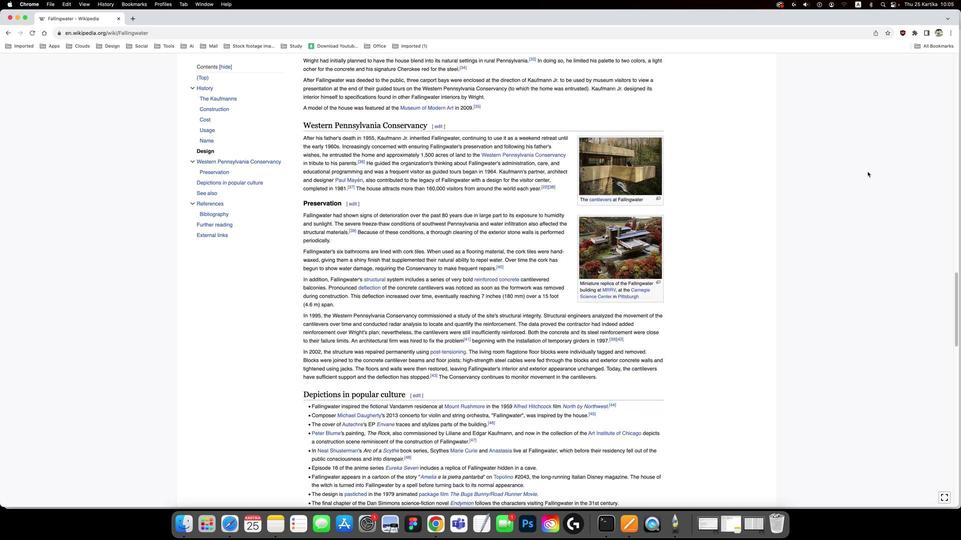 
Action: Mouse scrolled (549, 411) with delta (549, 422)
Screenshot: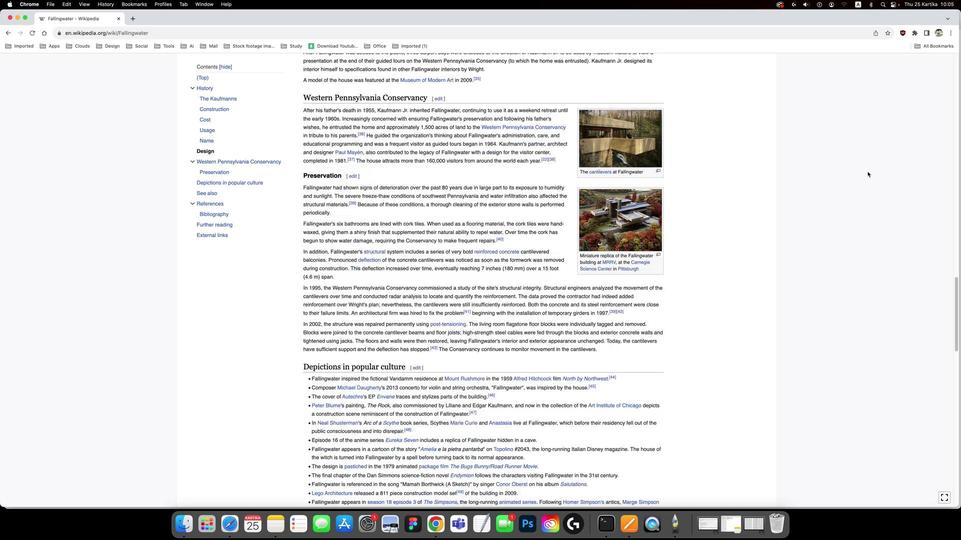 
Action: Mouse scrolled (549, 411) with delta (549, 422)
Screenshot: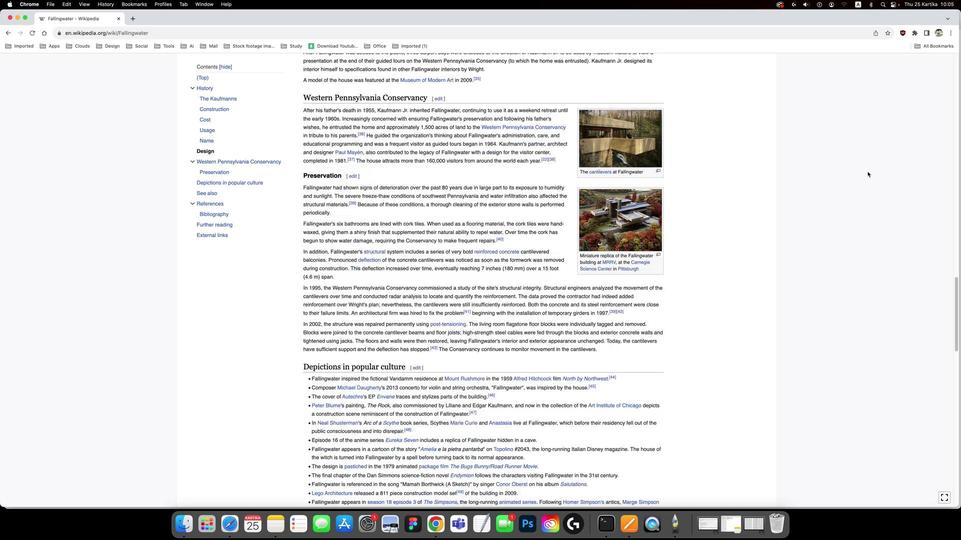 
Action: Mouse scrolled (549, 411) with delta (549, 422)
Screenshot: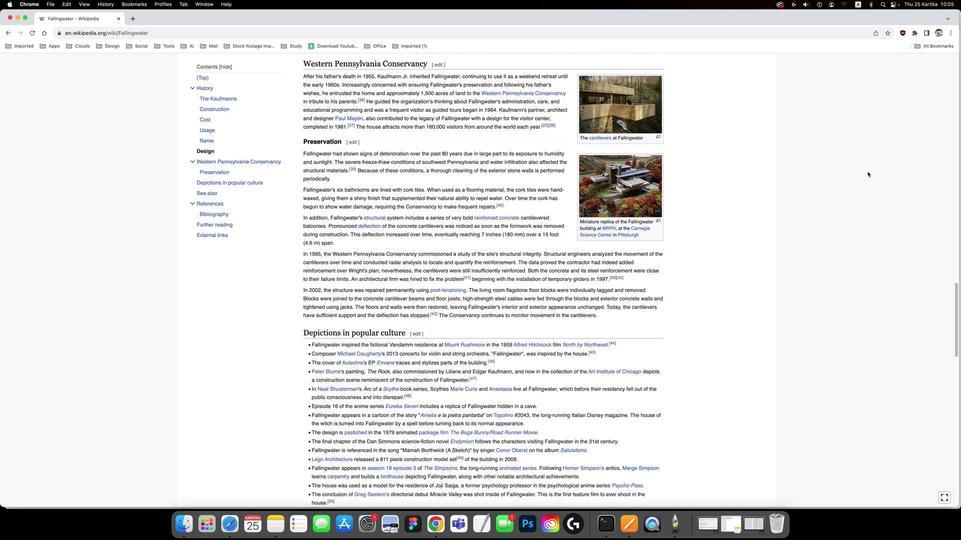
Action: Mouse scrolled (549, 411) with delta (549, 422)
Screenshot: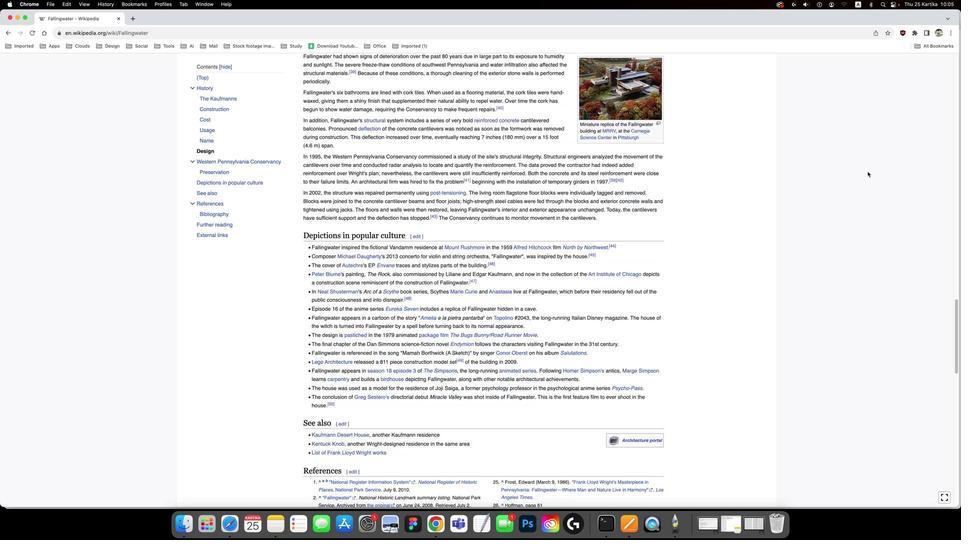 
Action: Mouse scrolled (549, 411) with delta (549, 422)
Screenshot: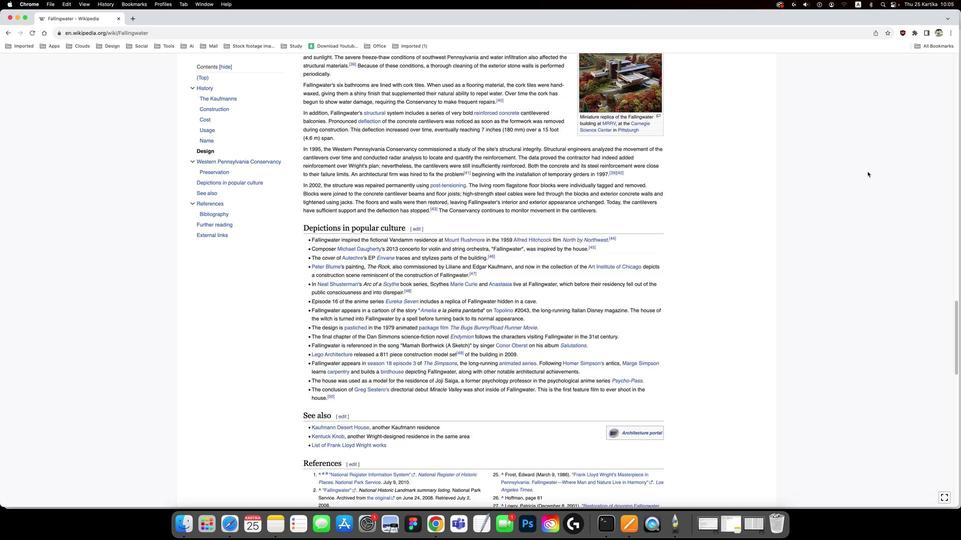 
Action: Mouse scrolled (549, 411) with delta (549, 422)
Screenshot: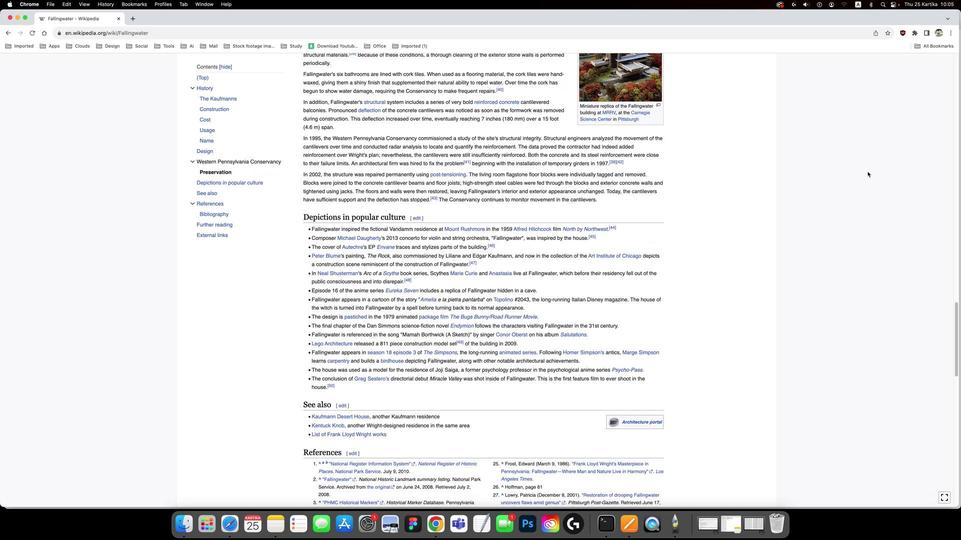 
Action: Mouse scrolled (549, 411) with delta (549, 422)
Screenshot: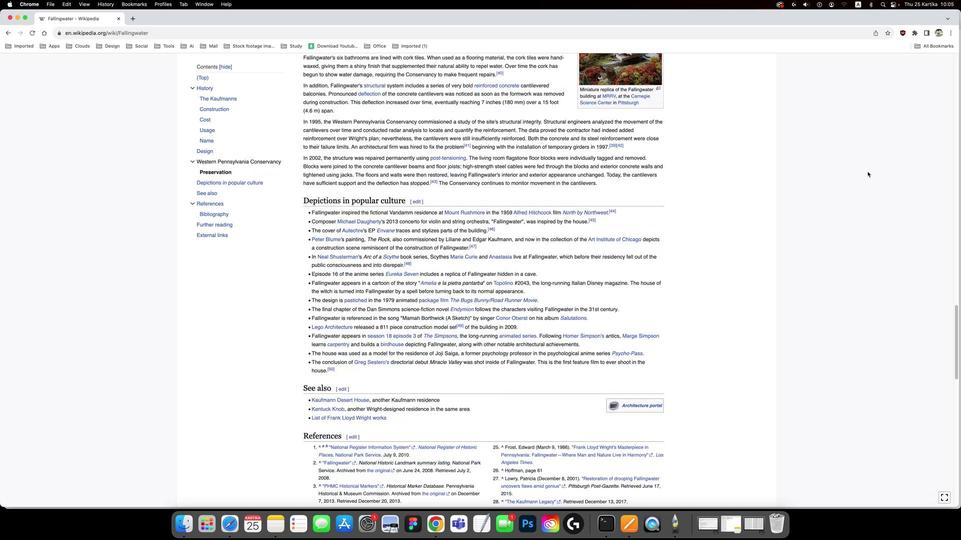 
Action: Mouse scrolled (549, 411) with delta (549, 422)
Screenshot: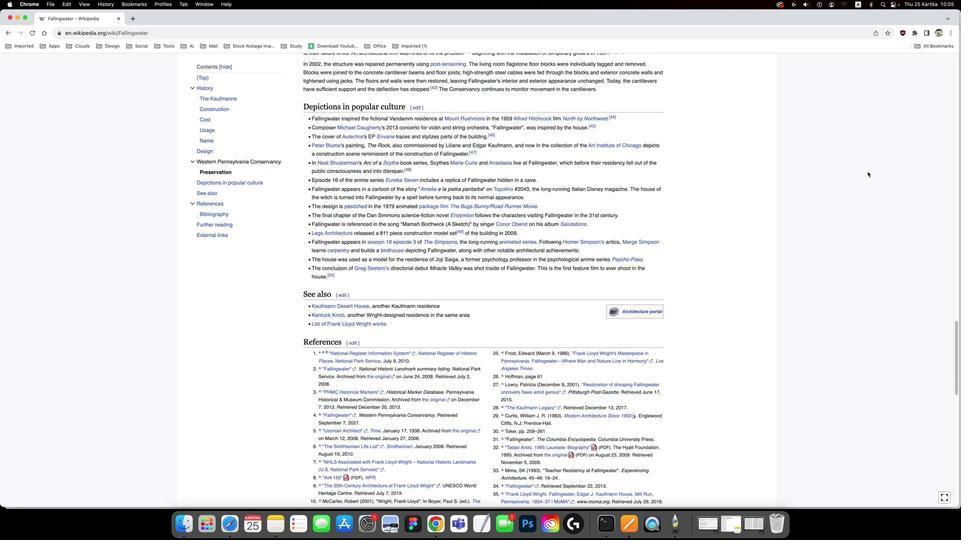 
Action: Mouse scrolled (549, 411) with delta (549, 422)
Screenshot: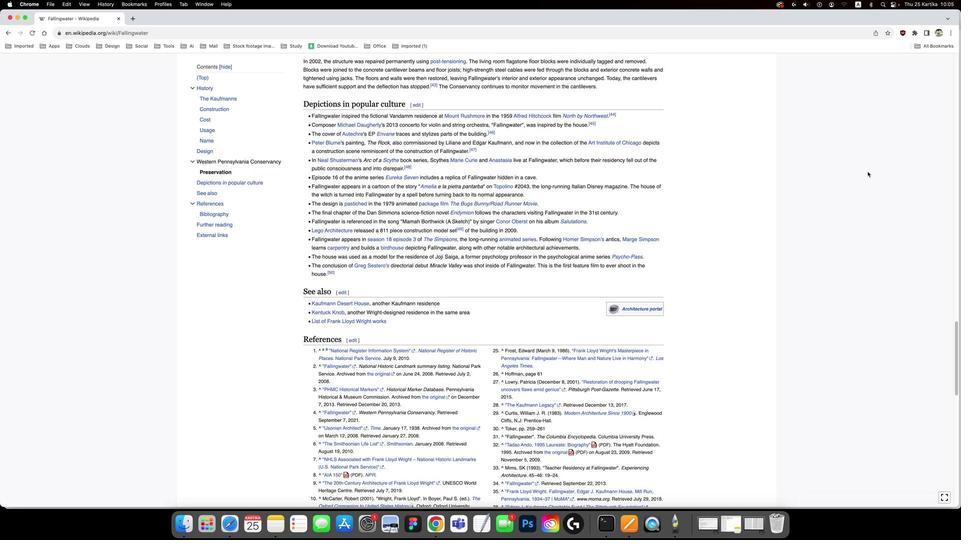 
Action: Mouse scrolled (549, 411) with delta (549, 422)
Screenshot: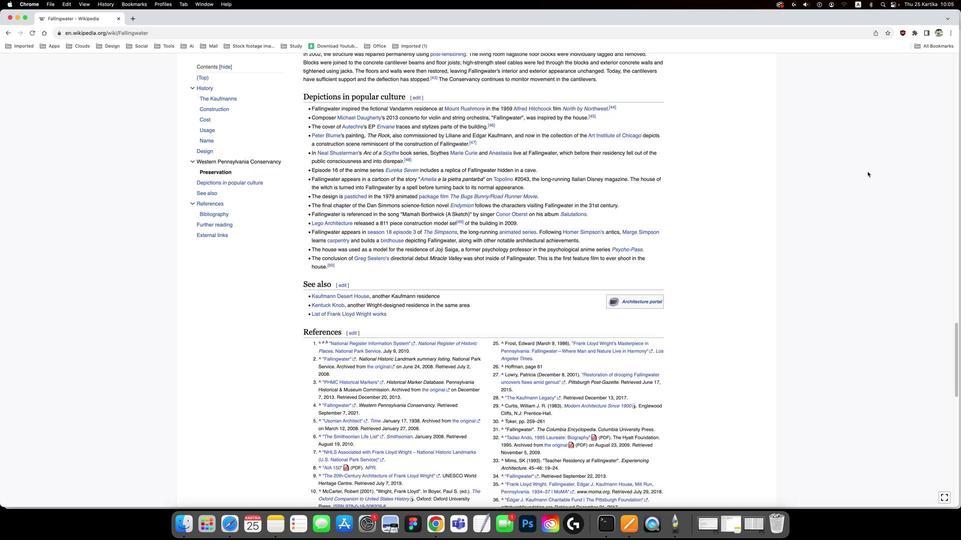 
Action: Mouse moved to (549, 412)
Screenshot: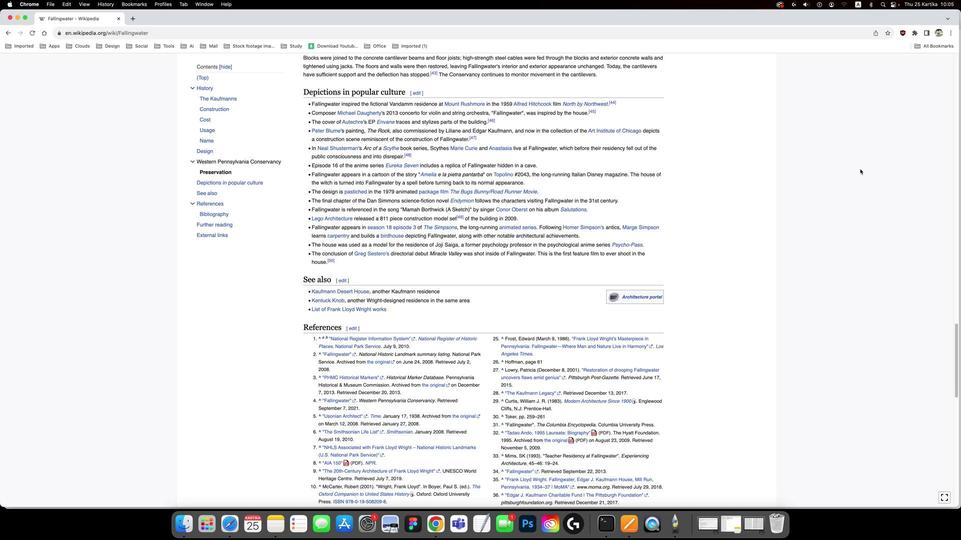 
Action: Mouse scrolled (549, 412) with delta (549, 422)
Screenshot: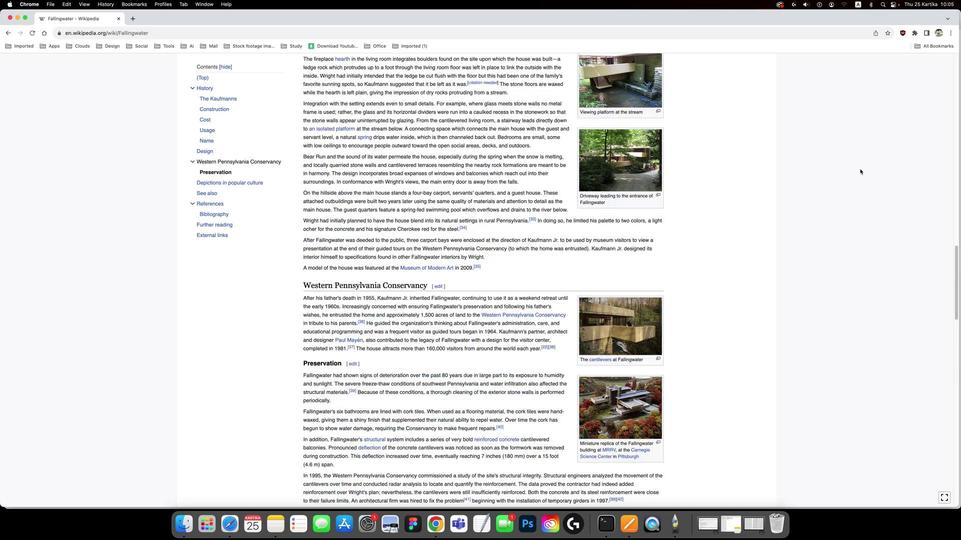 
Action: Mouse scrolled (549, 412) with delta (549, 422)
Screenshot: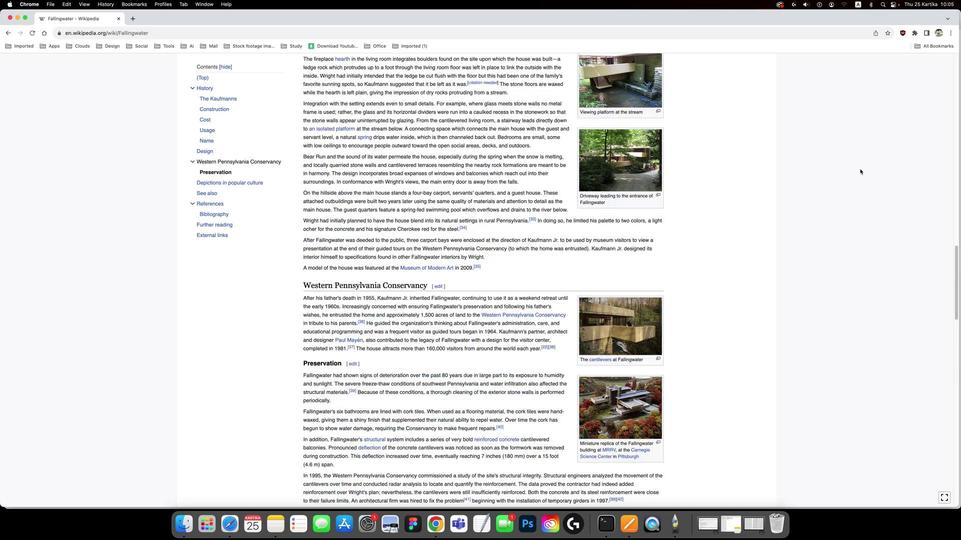 
Action: Mouse scrolled (549, 412) with delta (549, 422)
Screenshot: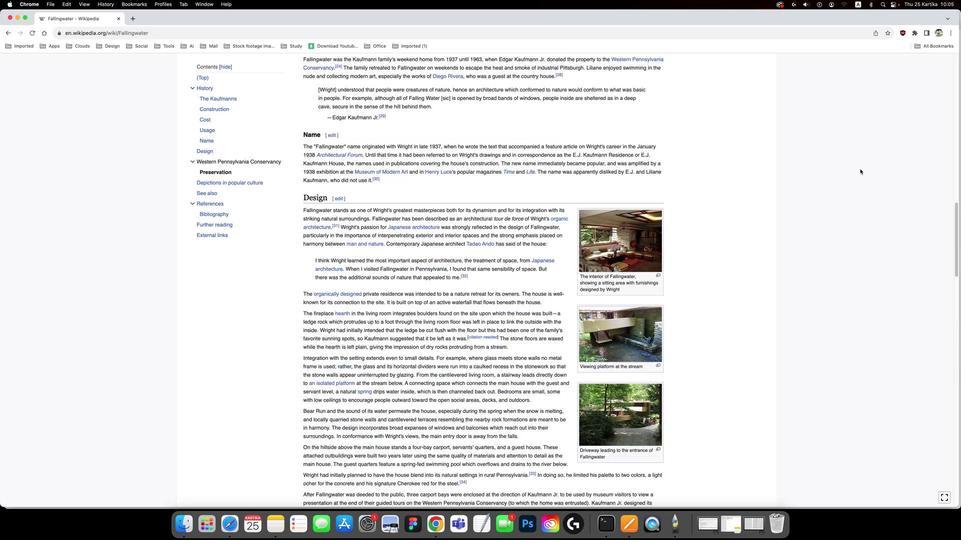 
Action: Mouse scrolled (549, 412) with delta (549, 422)
Screenshot: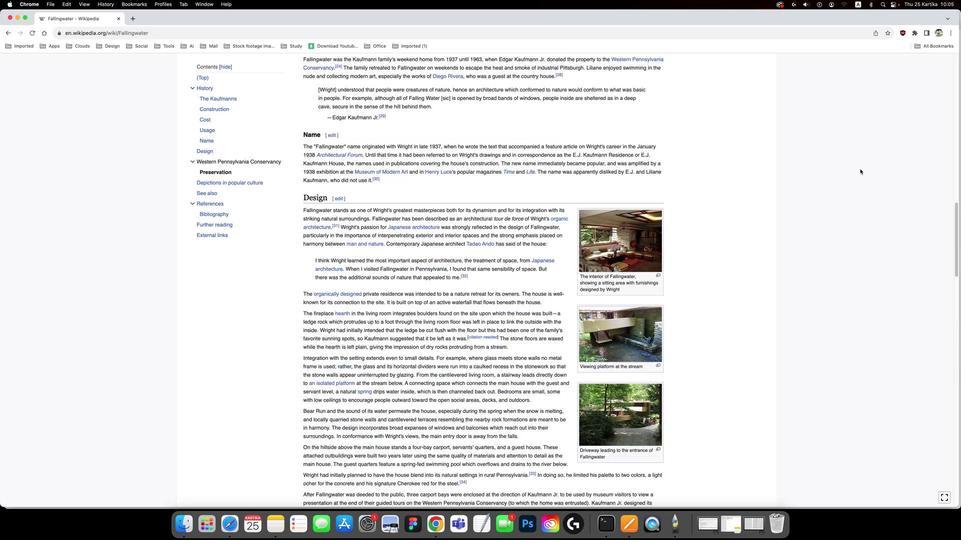 
Action: Mouse scrolled (549, 412) with delta (549, 422)
Screenshot: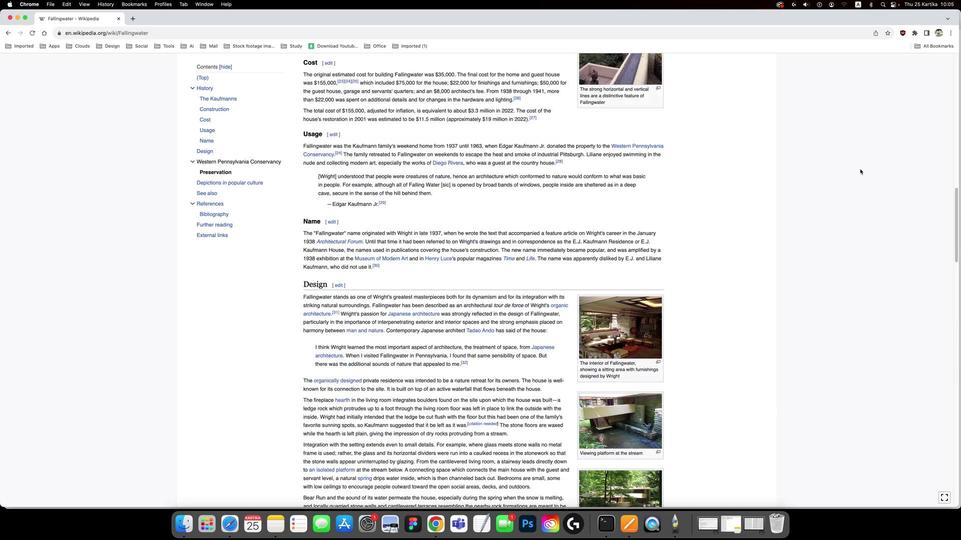 
Action: Mouse scrolled (549, 412) with delta (549, 422)
Screenshot: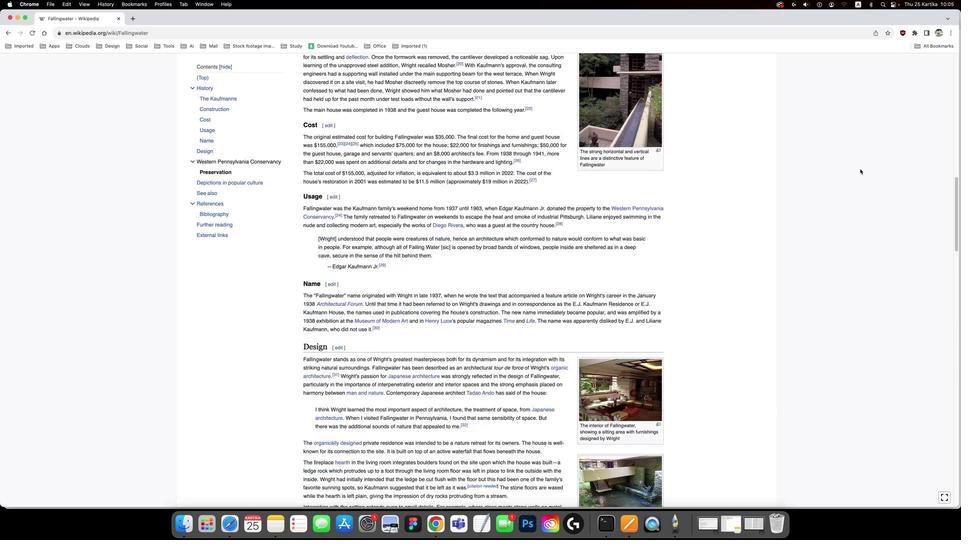 
Action: Mouse moved to (549, 412)
Screenshot: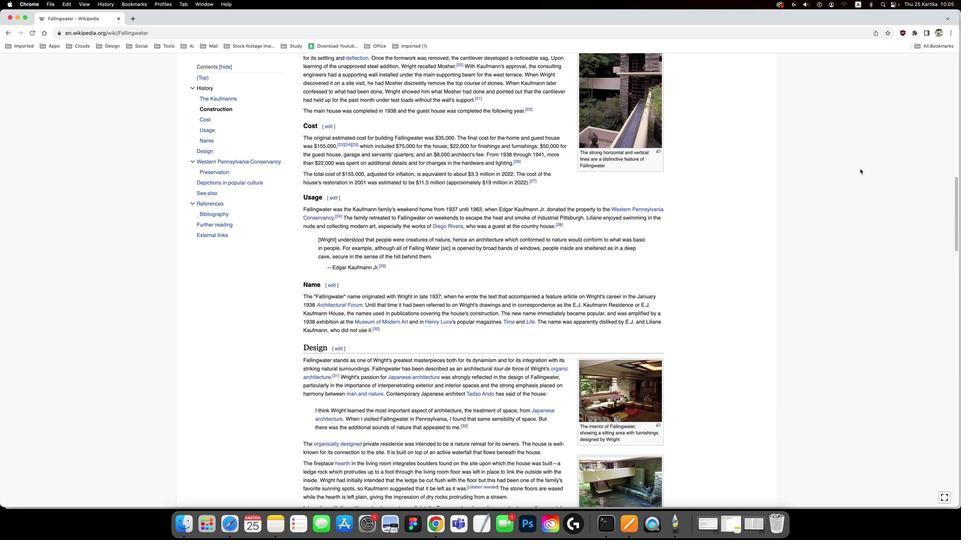 
Action: Mouse scrolled (549, 412) with delta (549, 422)
Screenshot: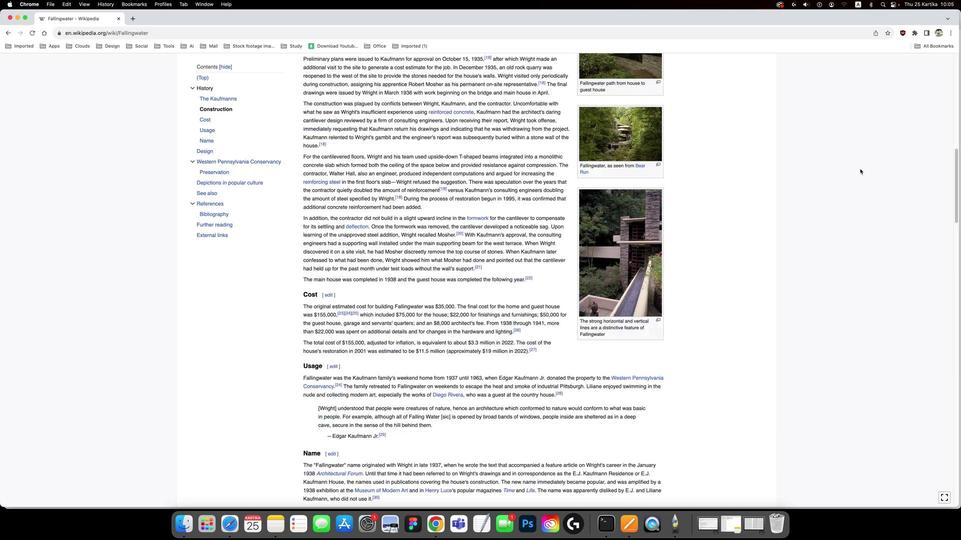 
Action: Mouse scrolled (549, 412) with delta (549, 422)
Screenshot: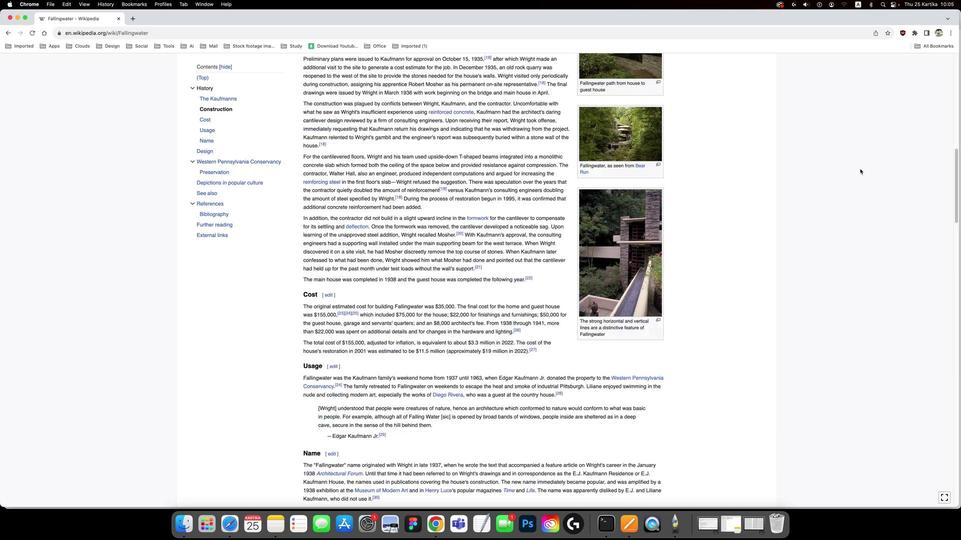 
Action: Mouse scrolled (549, 412) with delta (549, 422)
Screenshot: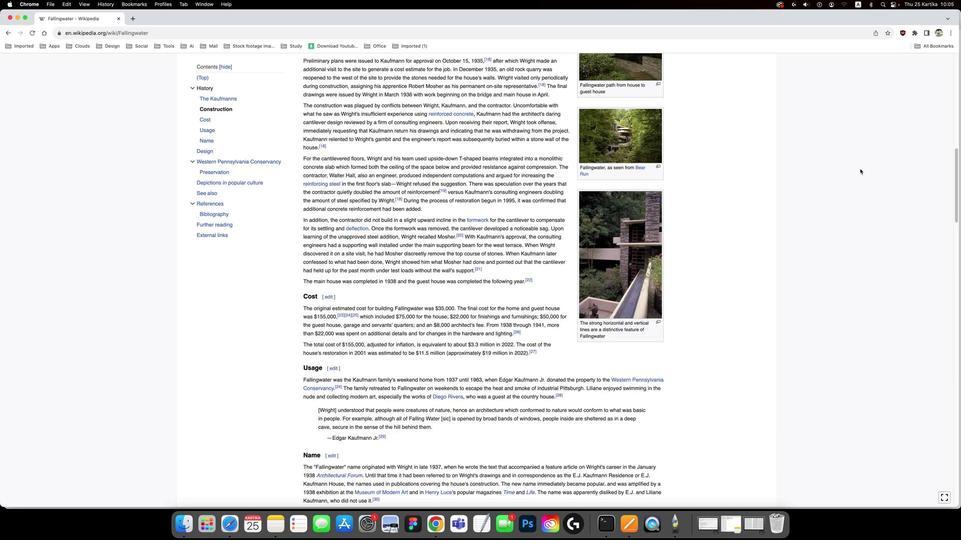 
Action: Mouse scrolled (549, 412) with delta (549, 422)
Screenshot: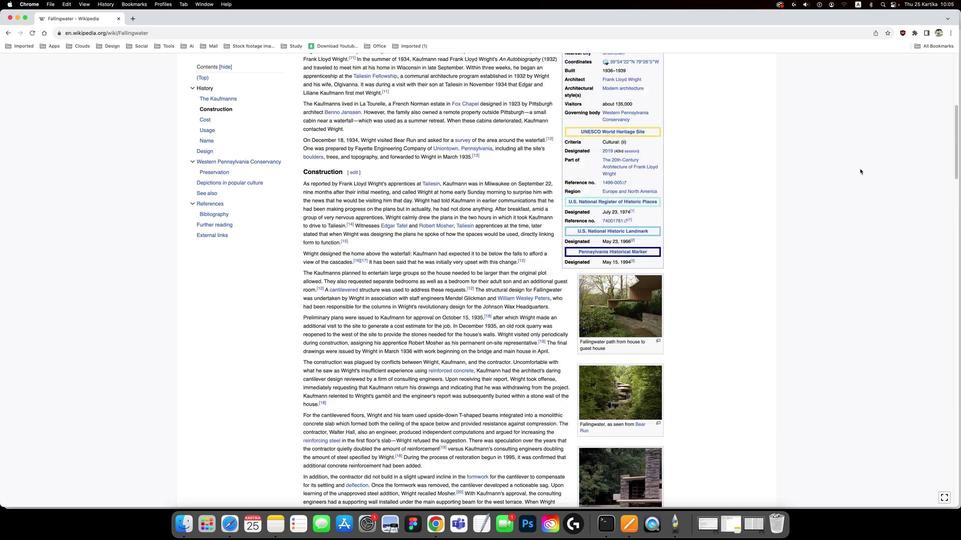 
Action: Mouse scrolled (549, 412) with delta (549, 422)
Screenshot: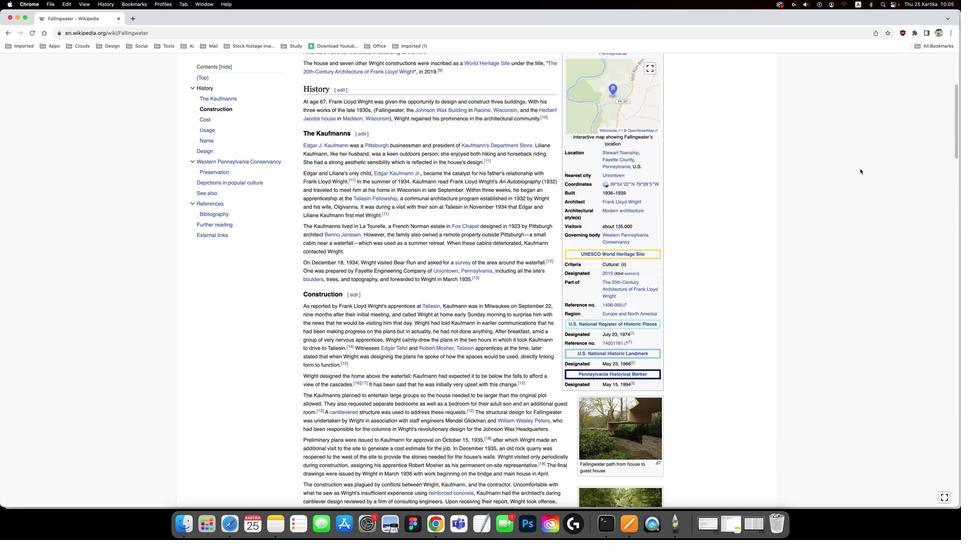 
Action: Mouse scrolled (549, 412) with delta (549, 422)
Screenshot: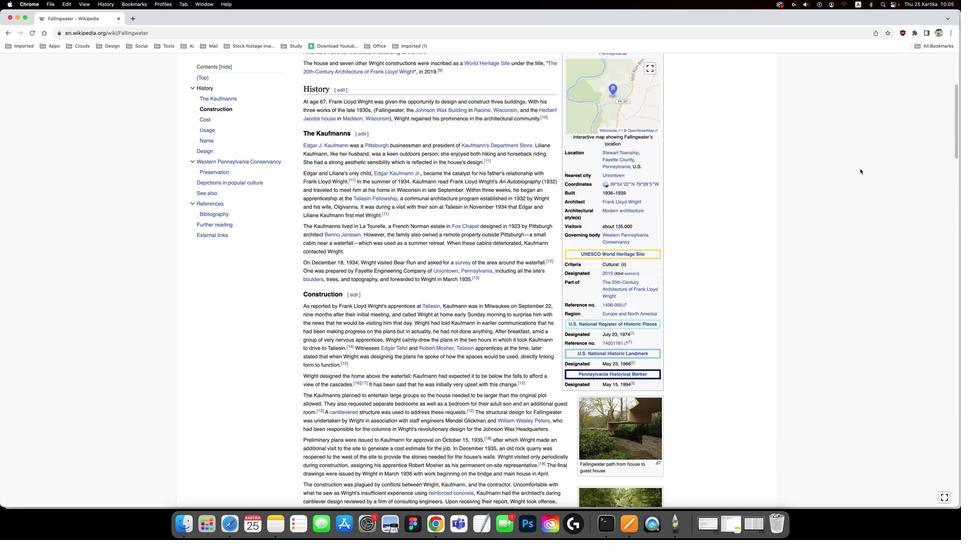 
Action: Mouse scrolled (549, 412) with delta (549, 422)
Screenshot: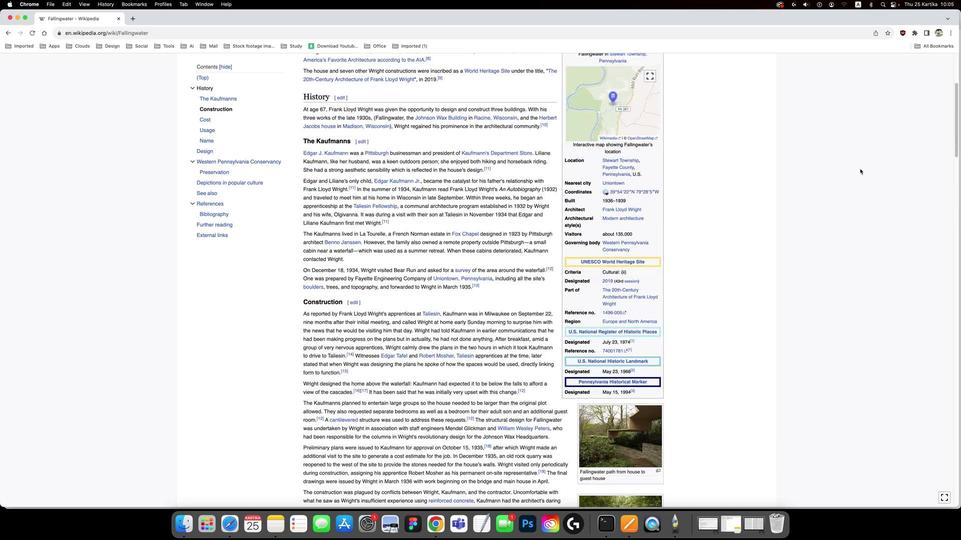 
Action: Mouse scrolled (549, 412) with delta (549, 422)
Screenshot: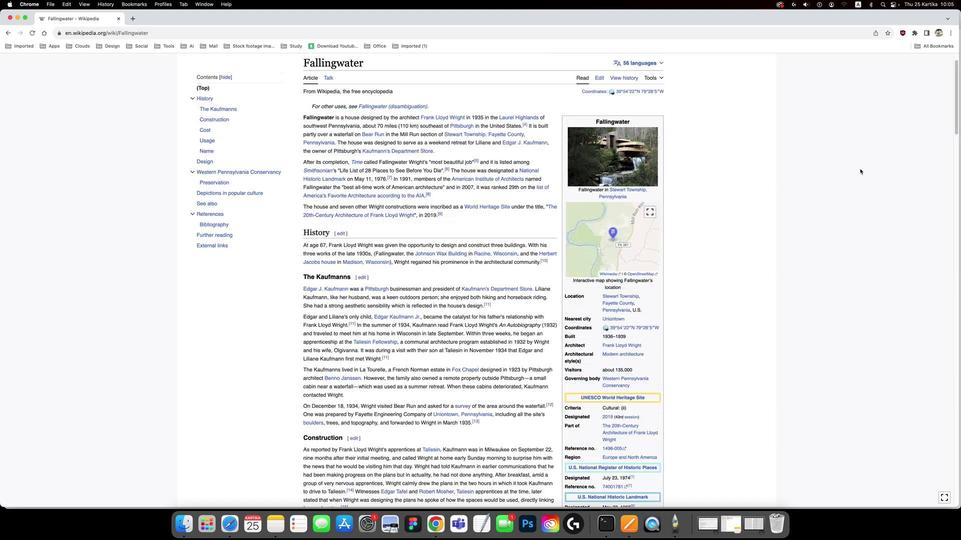 
Action: Mouse scrolled (549, 412) with delta (549, 422)
Screenshot: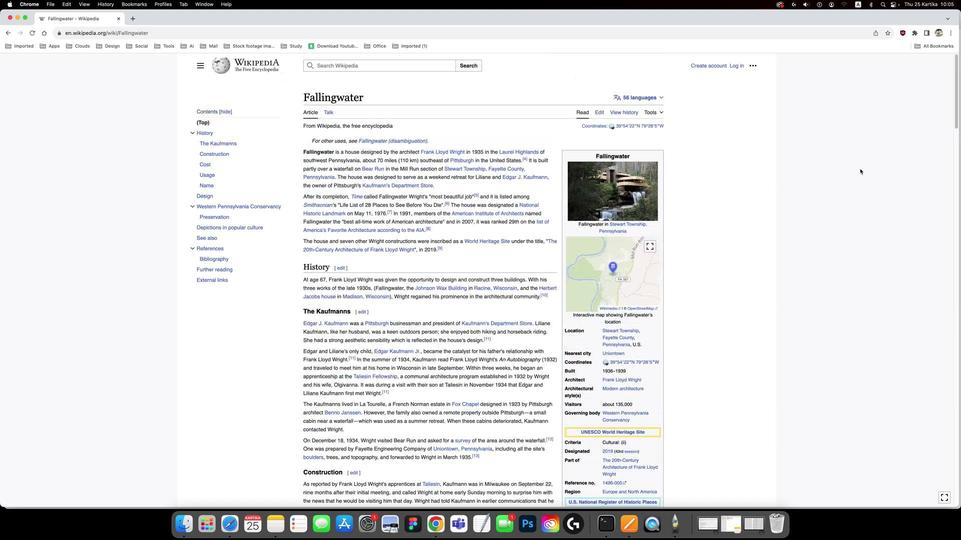 
Action: Mouse scrolled (549, 412) with delta (549, 422)
Screenshot: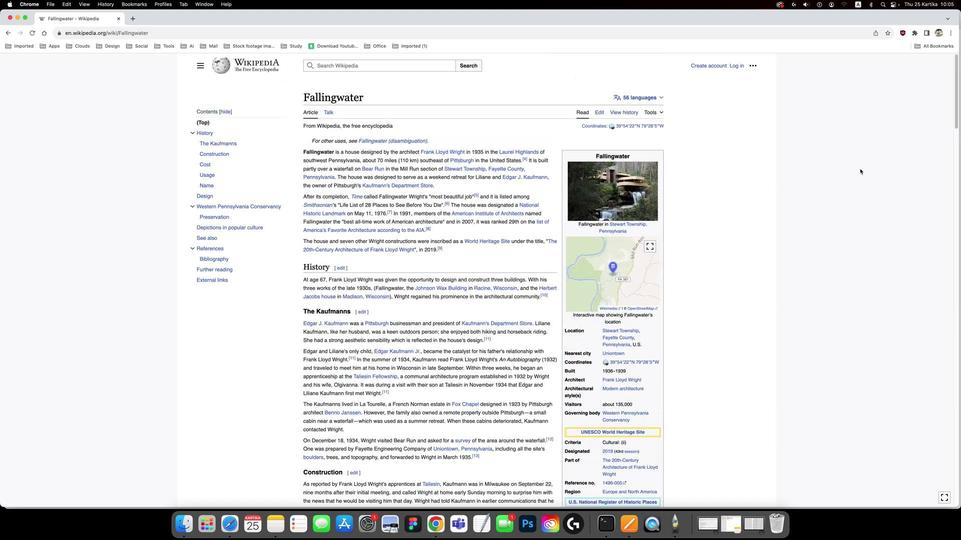 
Action: Mouse scrolled (549, 412) with delta (549, 422)
Screenshot: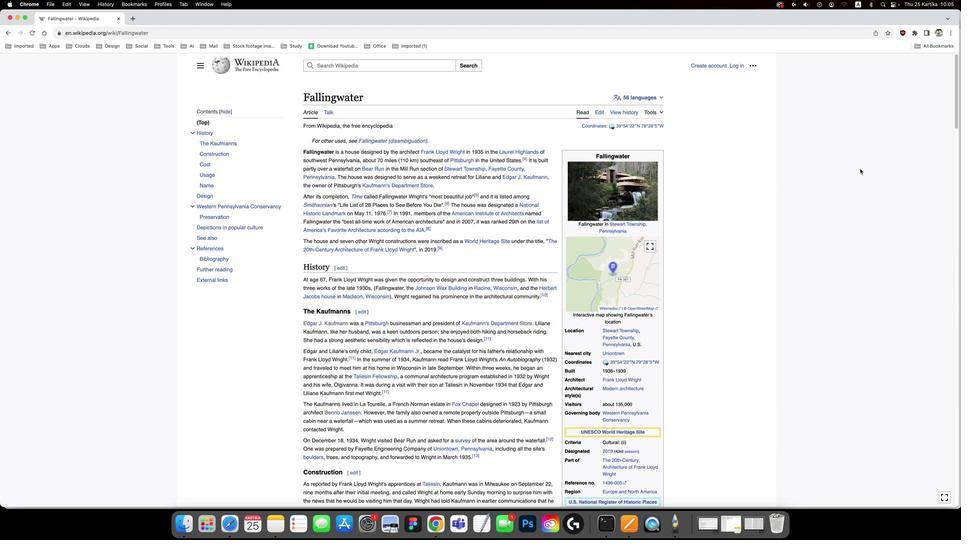 
Action: Mouse scrolled (549, 412) with delta (549, 422)
Screenshot: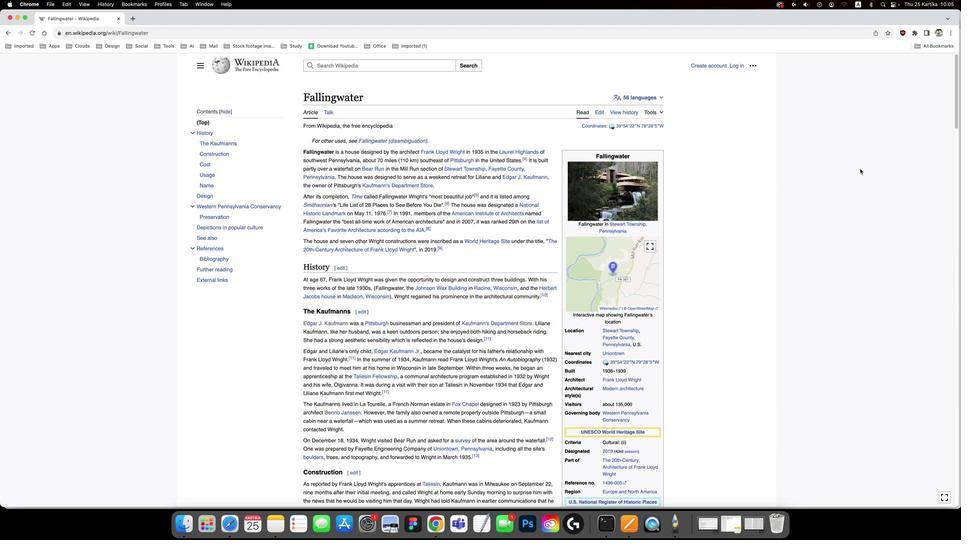 
Action: Mouse scrolled (549, 412) with delta (549, 422)
Screenshot: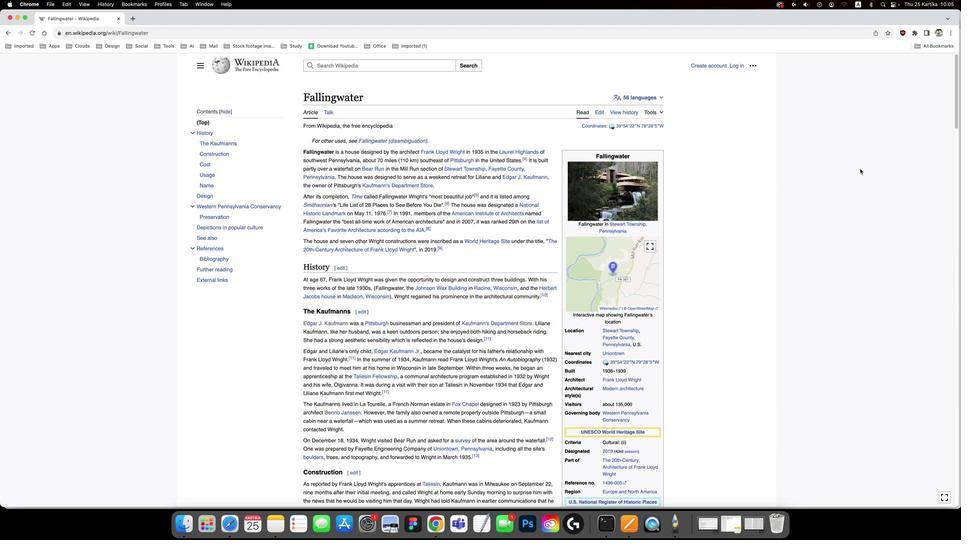 
Action: Mouse scrolled (549, 412) with delta (549, 422)
Screenshot: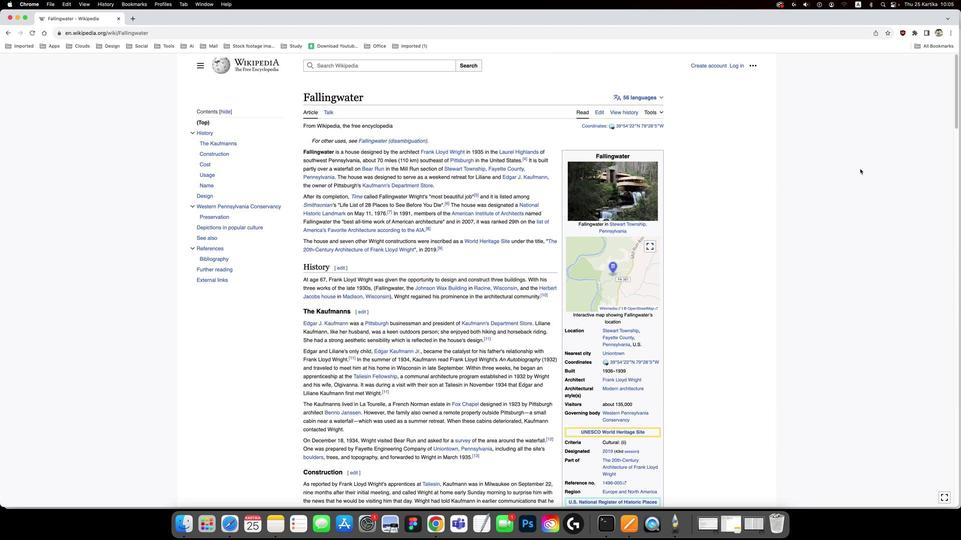 
Action: Mouse scrolled (549, 412) with delta (549, 422)
Screenshot: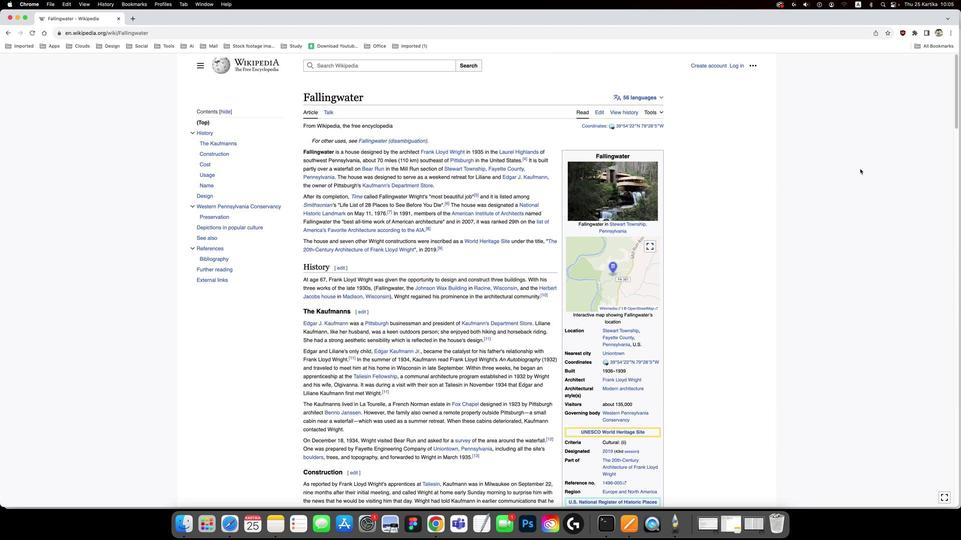 
Action: Mouse scrolled (549, 412) with delta (549, 422)
Screenshot: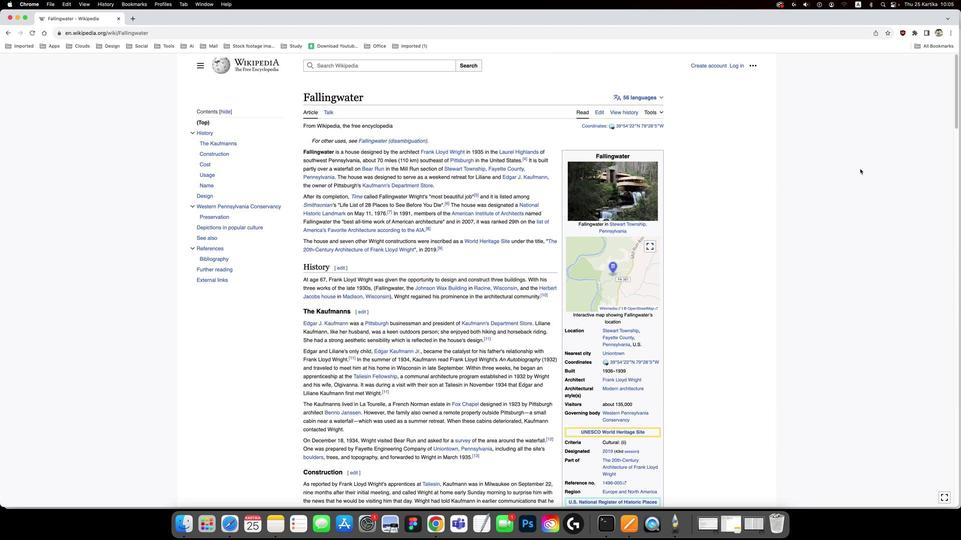 
Action: Mouse scrolled (549, 412) with delta (549, 422)
Screenshot: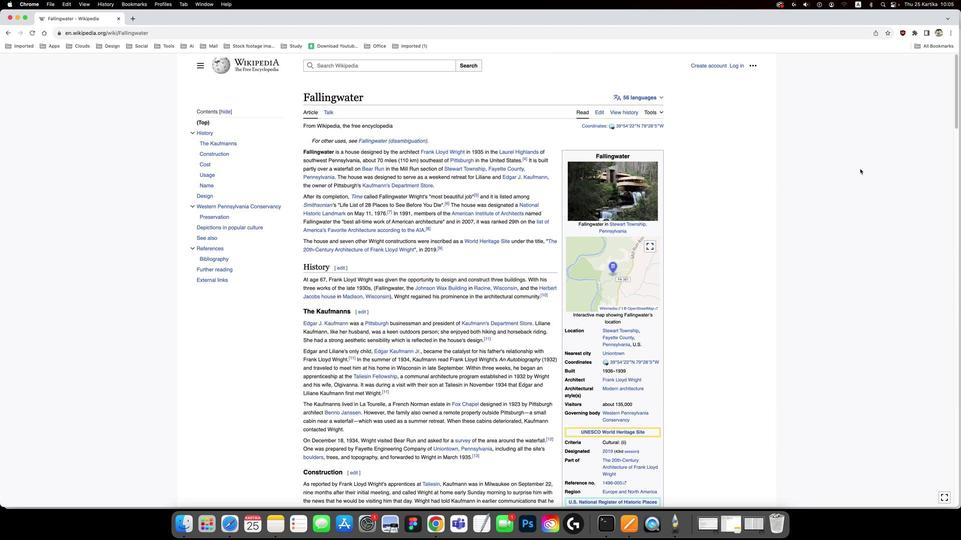
Action: Mouse scrolled (549, 412) with delta (549, 422)
Screenshot: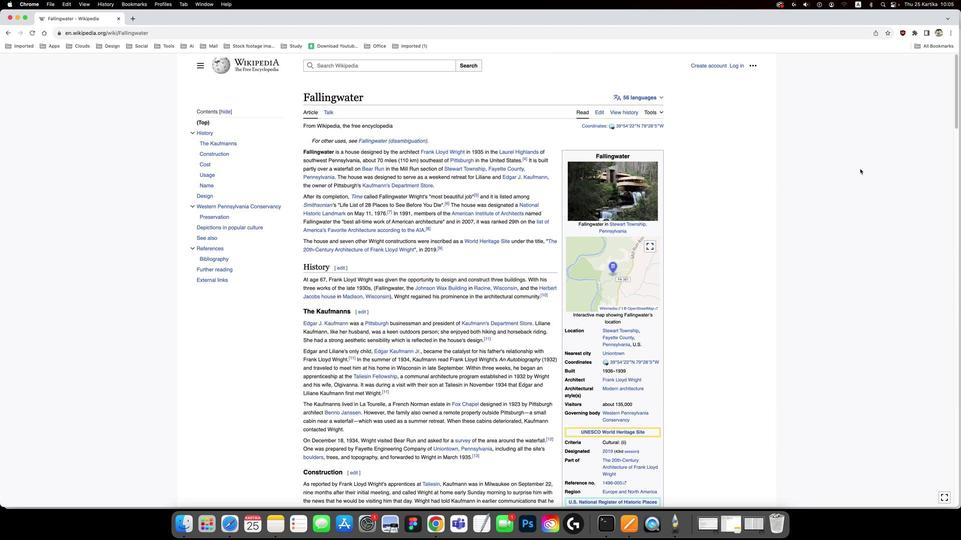 
Action: Mouse scrolled (549, 412) with delta (549, 422)
Screenshot: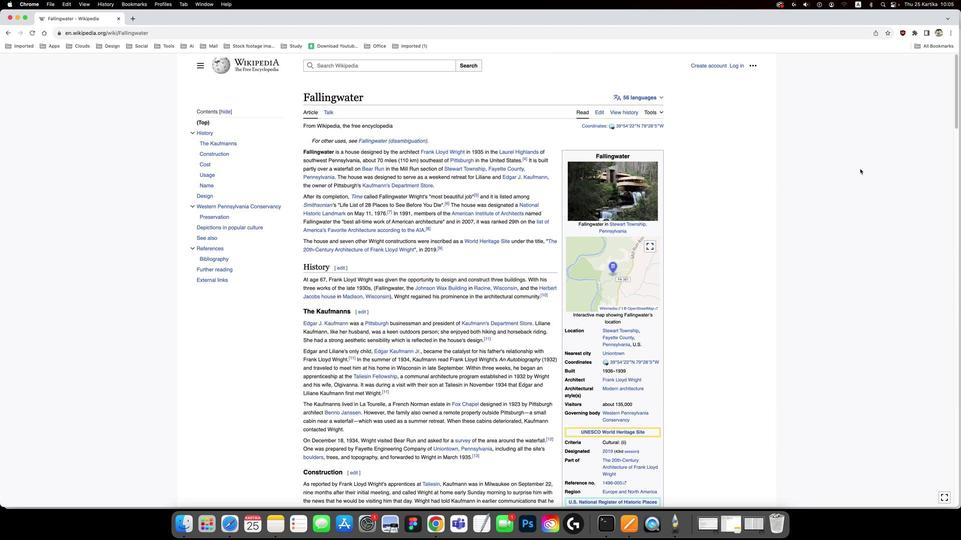 
Action: Mouse scrolled (549, 412) with delta (549, 422)
Screenshot: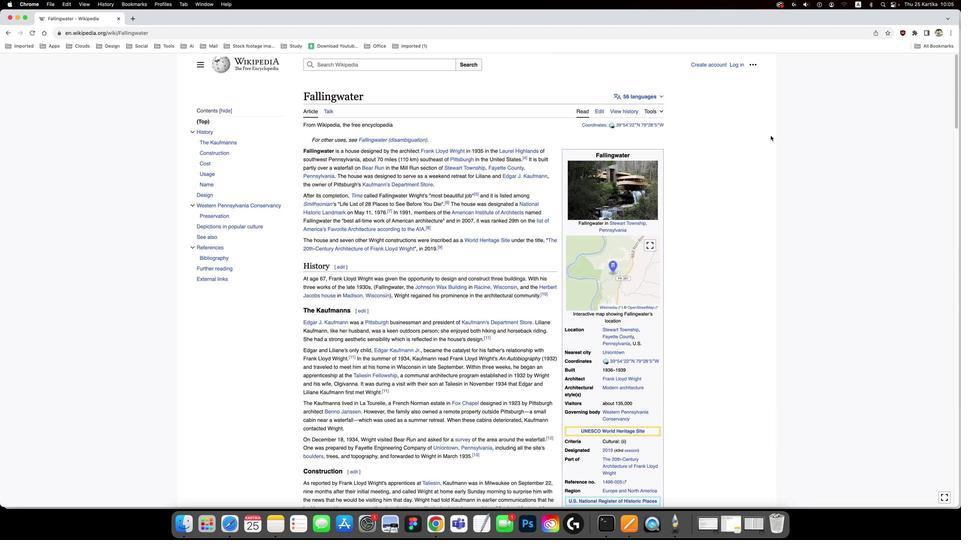 
Action: Mouse moved to (549, 421)
Screenshot: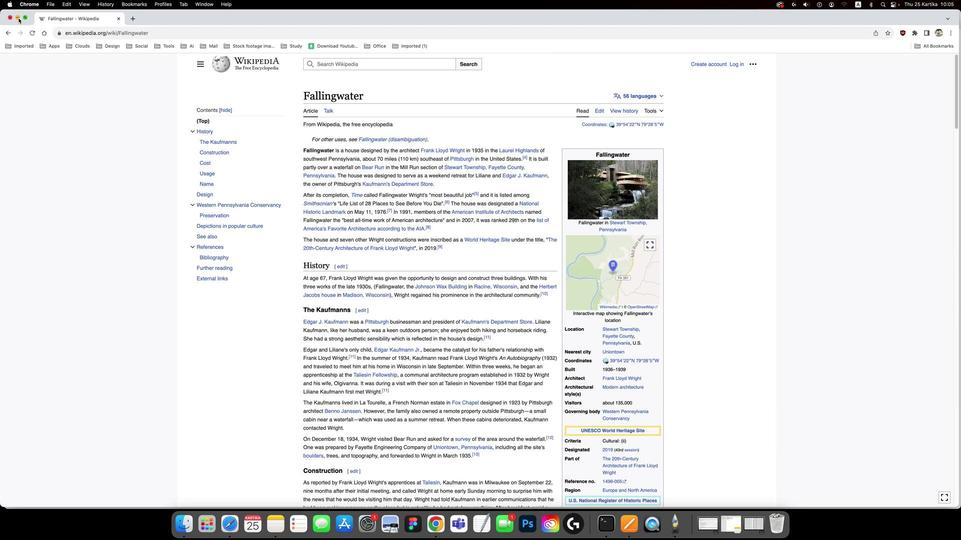 
Action: Mouse pressed left at (549, 421)
Screenshot: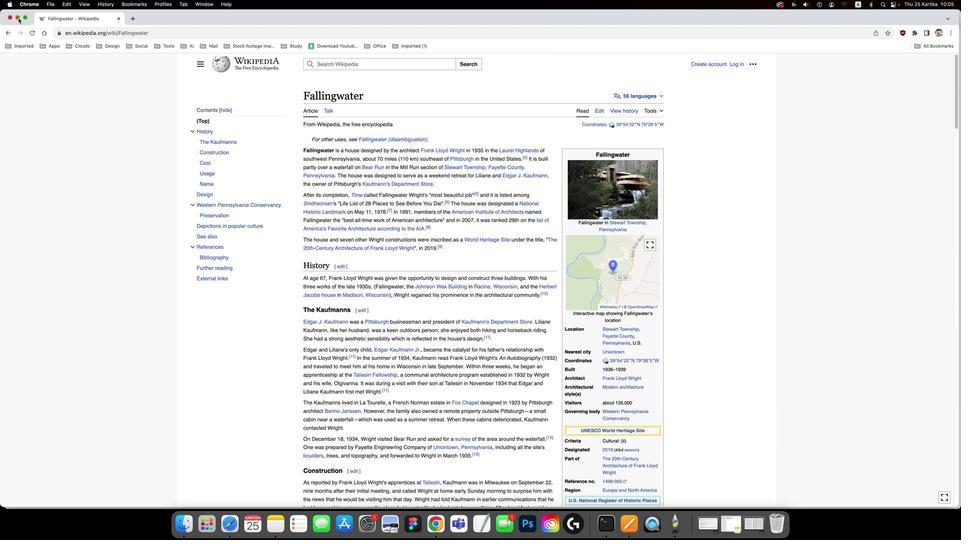 
Action: Mouse moved to (549, 419)
Screenshot: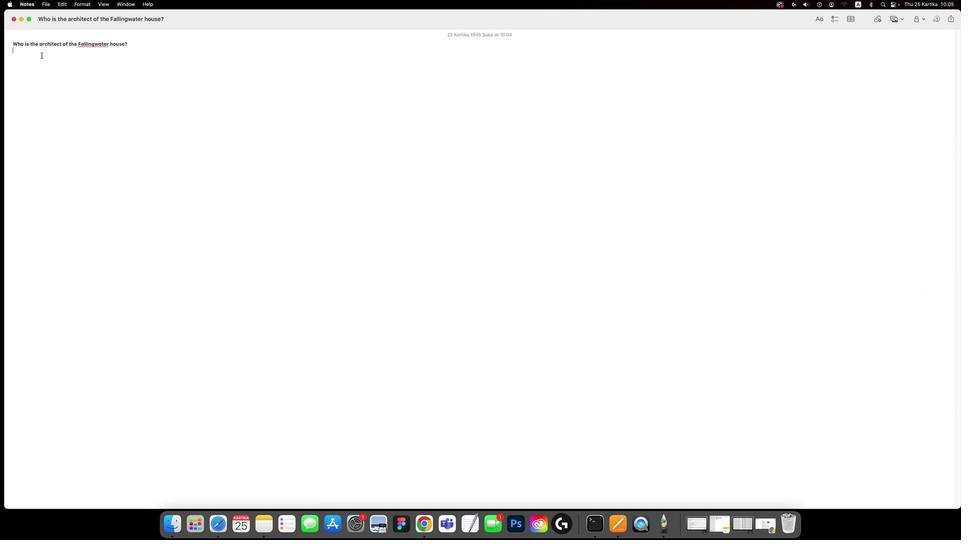 
Action: Mouse pressed left at (549, 419)
Screenshot: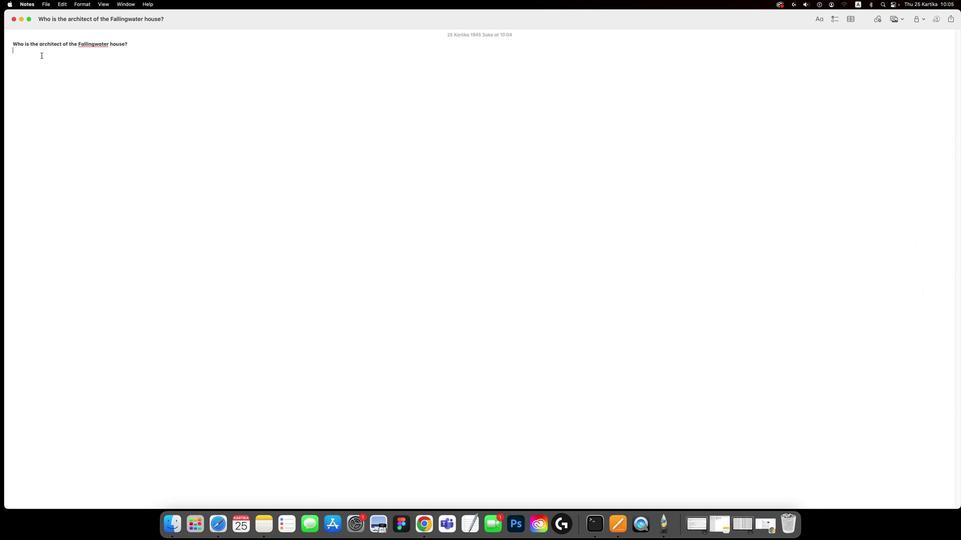 
Action: Mouse moved to (549, 419)
Screenshot: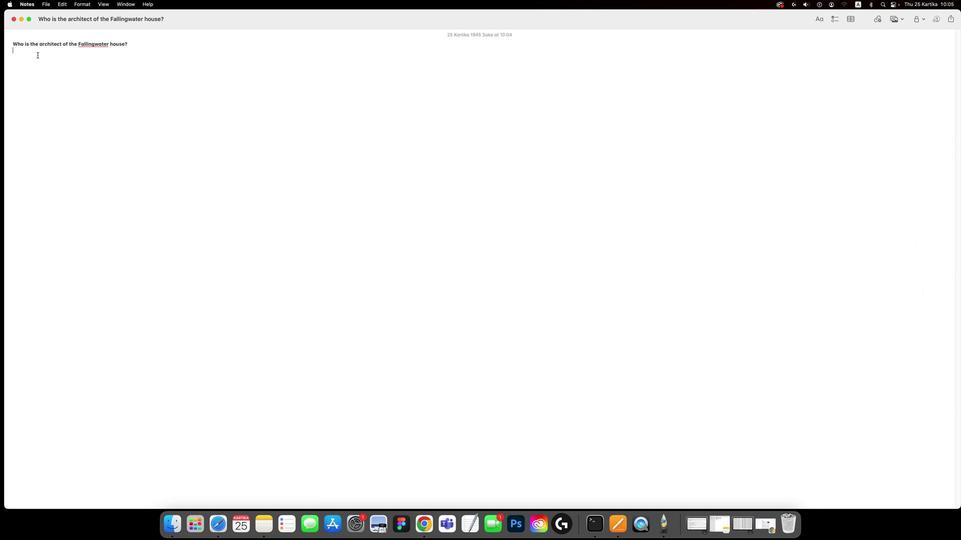 
Action: Key pressed Key.shift'T''h''e'Key.space'a''r''c''h''i''t''e''c''t'Key.space'o''f'Key.space't''h''e'Key.spaceKey.shift'F''a''l''l''i''n''g''w''a''t''e''r'Key.space'h''o''u''s''e'Key.space'i''s'Key.spaceKey.shift'F''r''a''n''k'Key.spaceKey.shift'L''l''o''y''d'Key.spaceKey.shift'W''r''i''g''h''t''.'
Screenshot: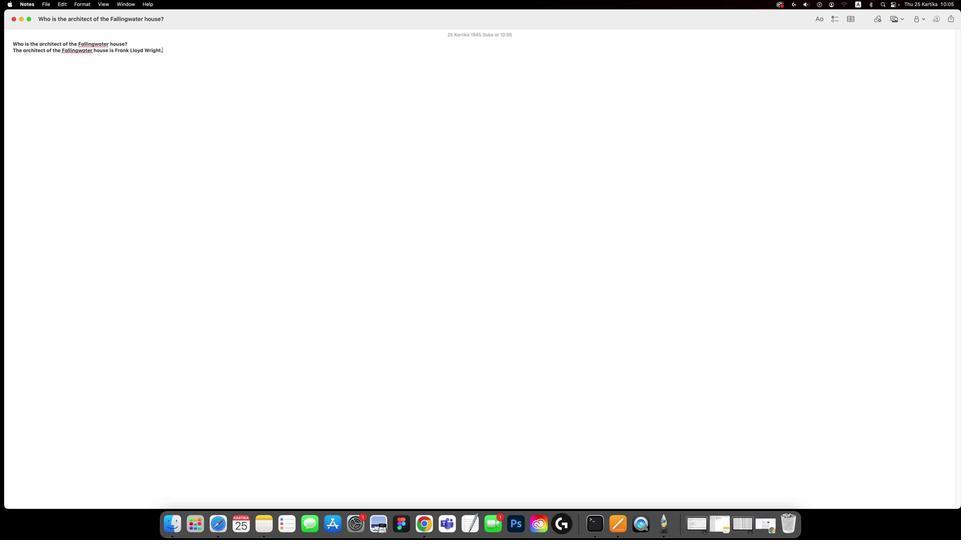 
